 Task: Look for space in Manamadurai, India from 10th August, 2023 to 18th August, 2023 for 2 adults in price range Rs.10000 to Rs.14000. Place can be private room with 1  bedroom having 1 bed and 1 bathroom. Property type can be house, flat, guest house. Amenities needed are: wifi, TV, free parkinig on premises, gym, breakfast. Booking option can be shelf check-in. Required host language is English.
Action: Mouse moved to (346, 150)
Screenshot: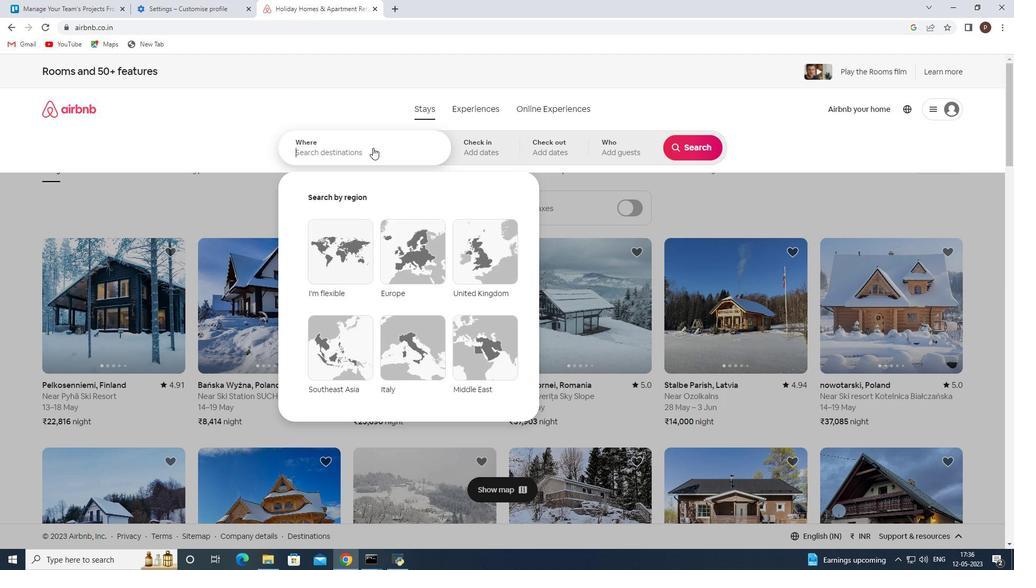 
Action: Mouse pressed left at (346, 150)
Screenshot: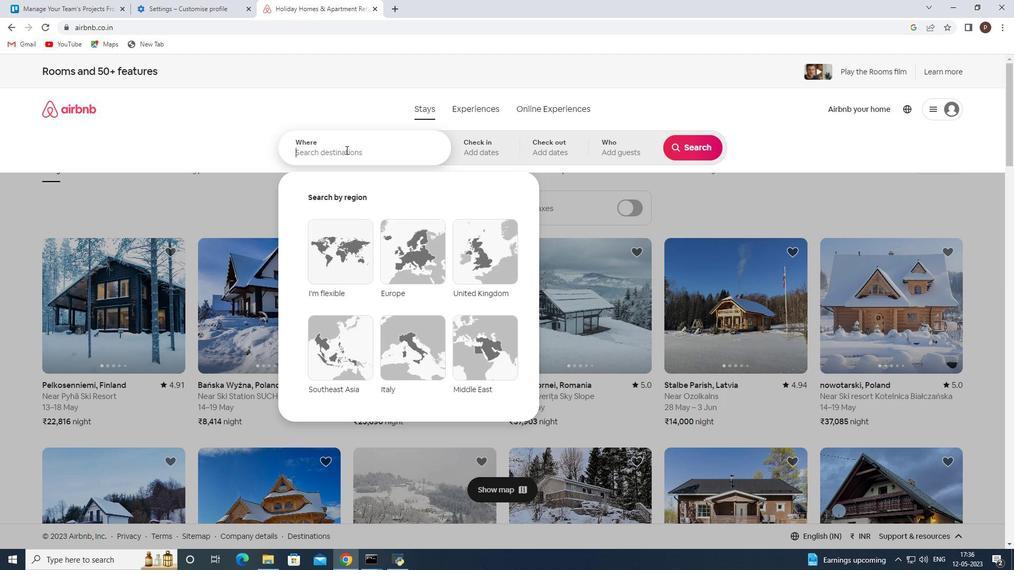 
Action: Key pressed <Key.caps_lock>M<Key.caps_lock>anamadurai
Screenshot: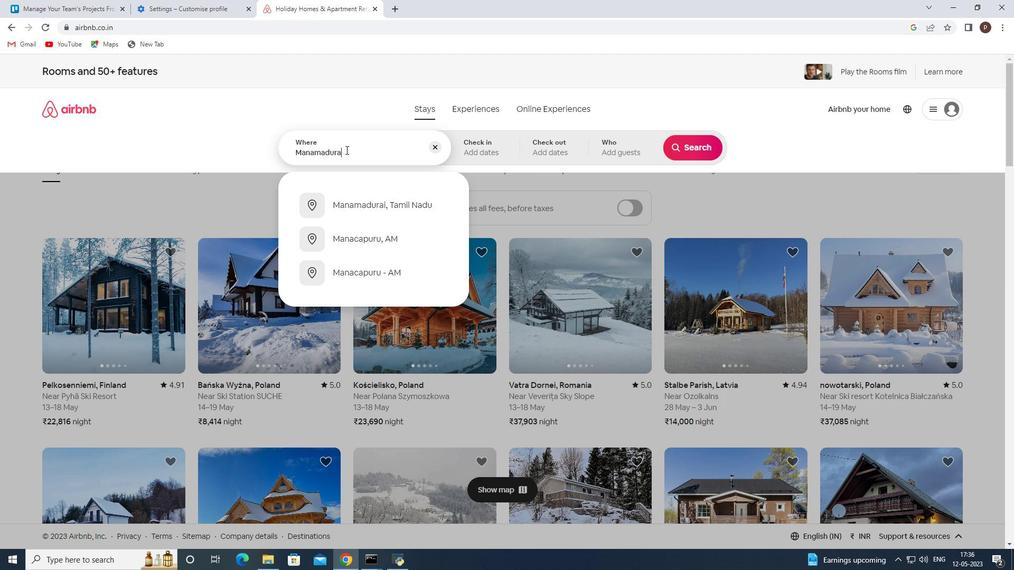 
Action: Mouse moved to (370, 201)
Screenshot: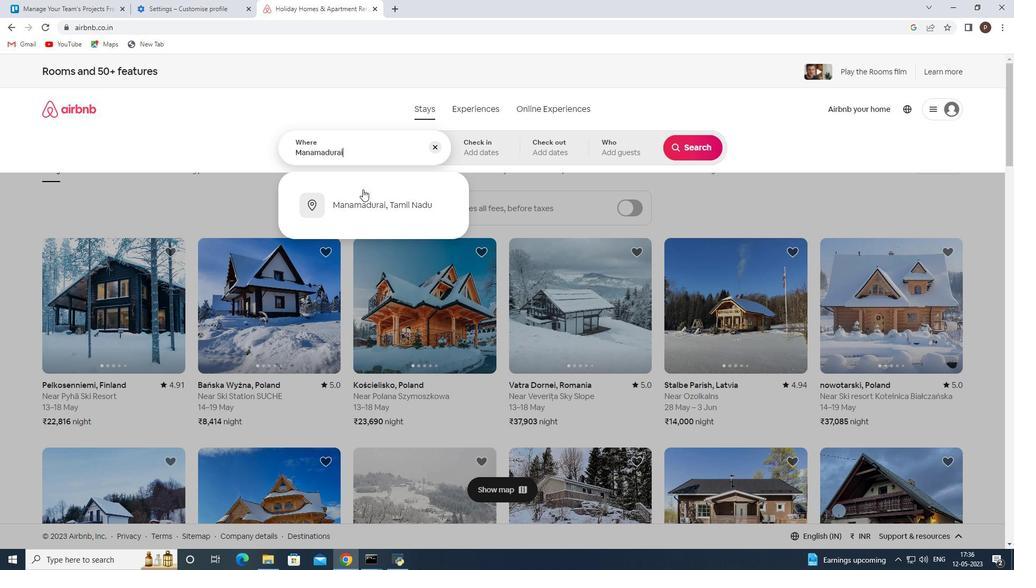 
Action: Mouse pressed left at (370, 201)
Screenshot: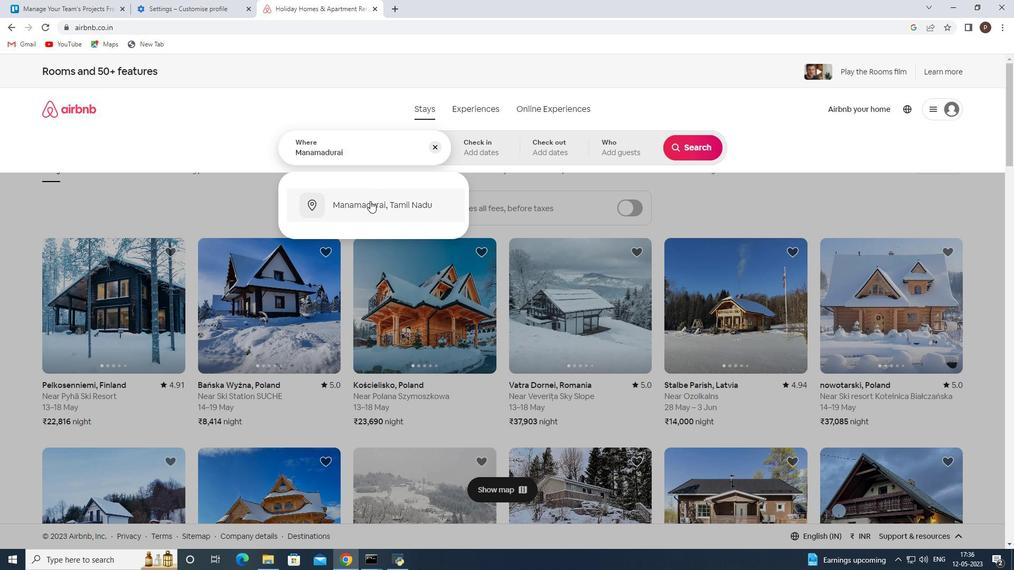
Action: Mouse moved to (689, 227)
Screenshot: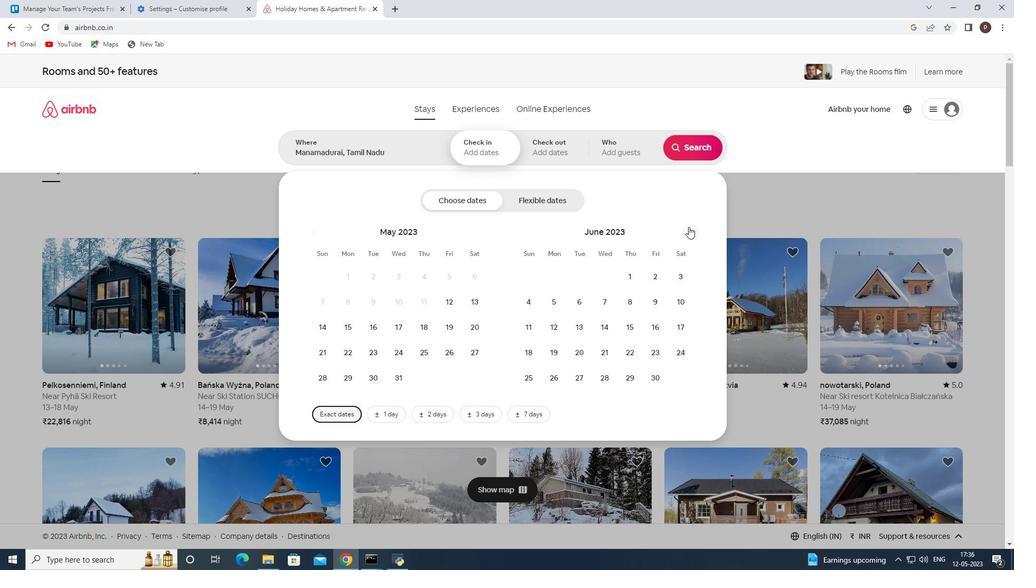 
Action: Mouse pressed left at (689, 227)
Screenshot: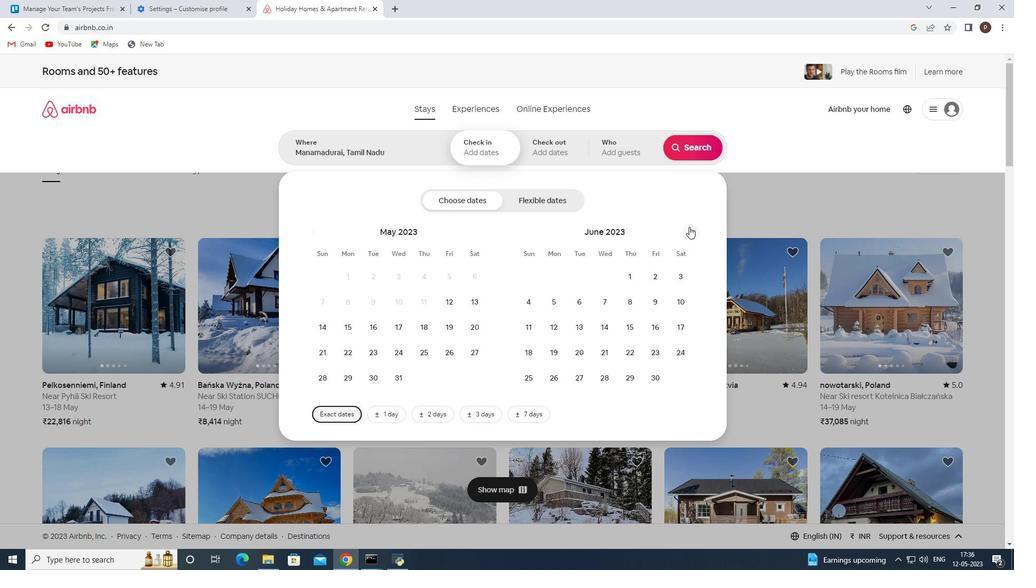 
Action: Mouse pressed left at (689, 227)
Screenshot: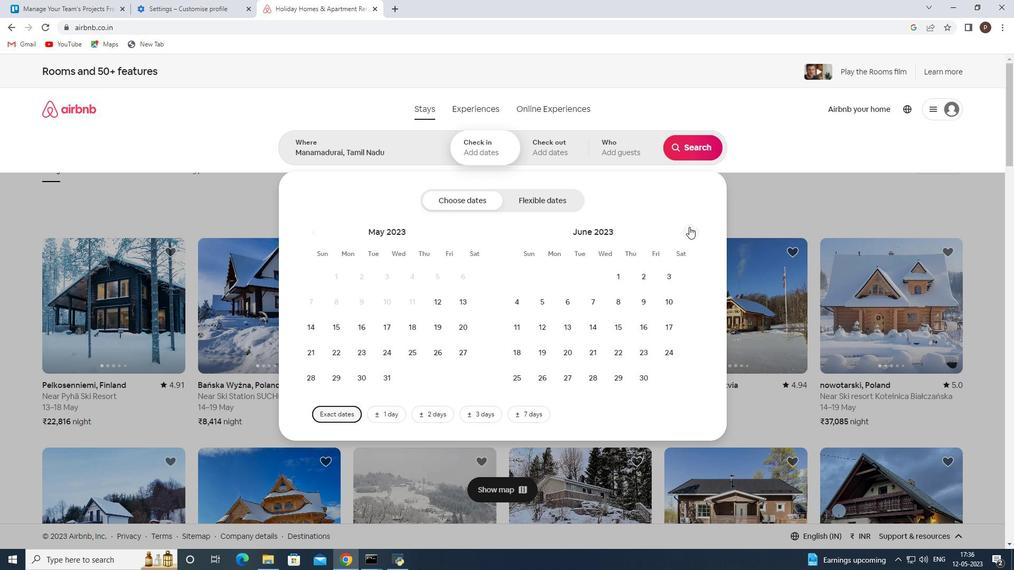 
Action: Mouse moved to (624, 298)
Screenshot: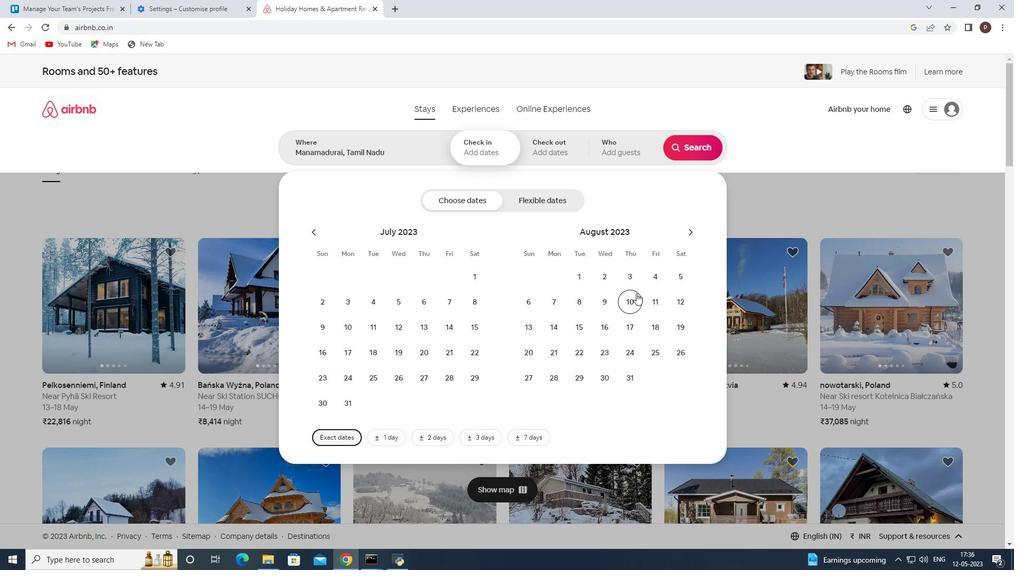 
Action: Mouse pressed left at (624, 298)
Screenshot: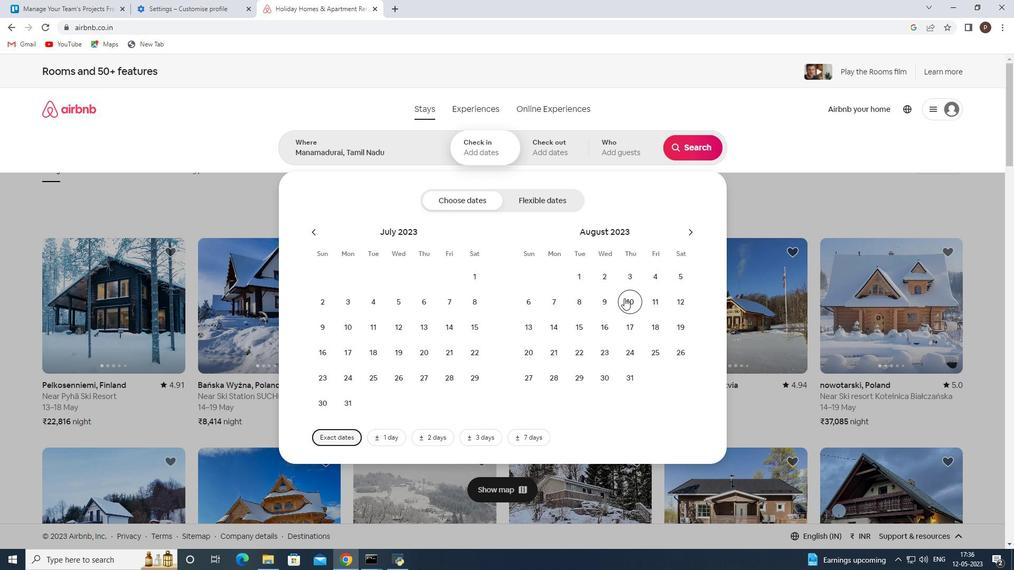 
Action: Mouse moved to (653, 319)
Screenshot: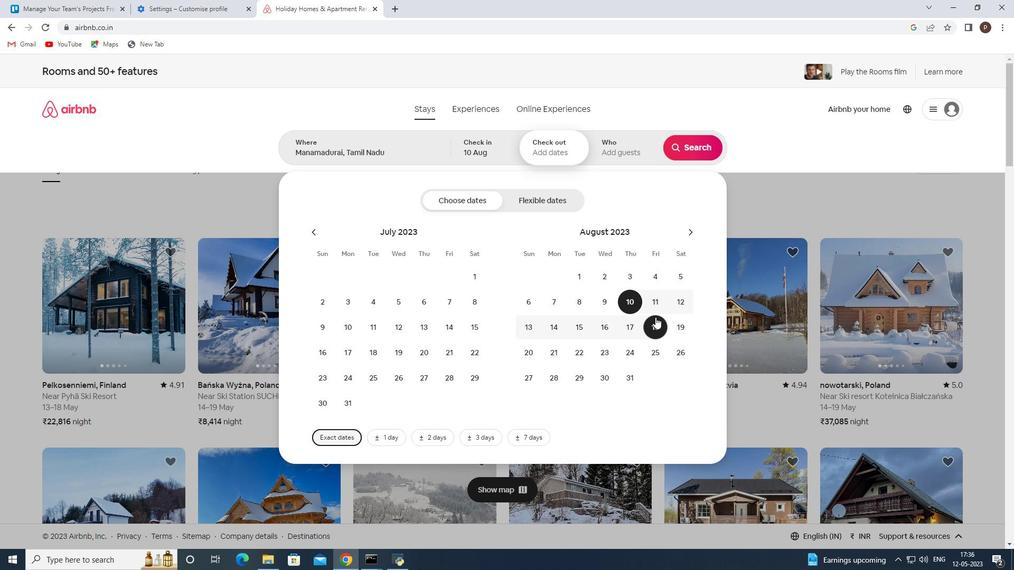 
Action: Mouse pressed left at (653, 319)
Screenshot: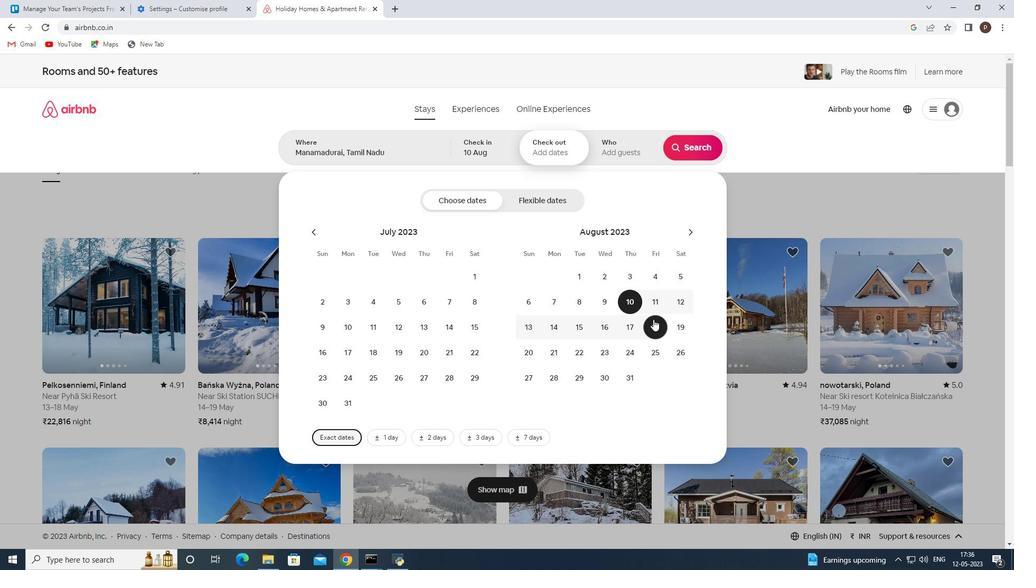 
Action: Mouse moved to (625, 151)
Screenshot: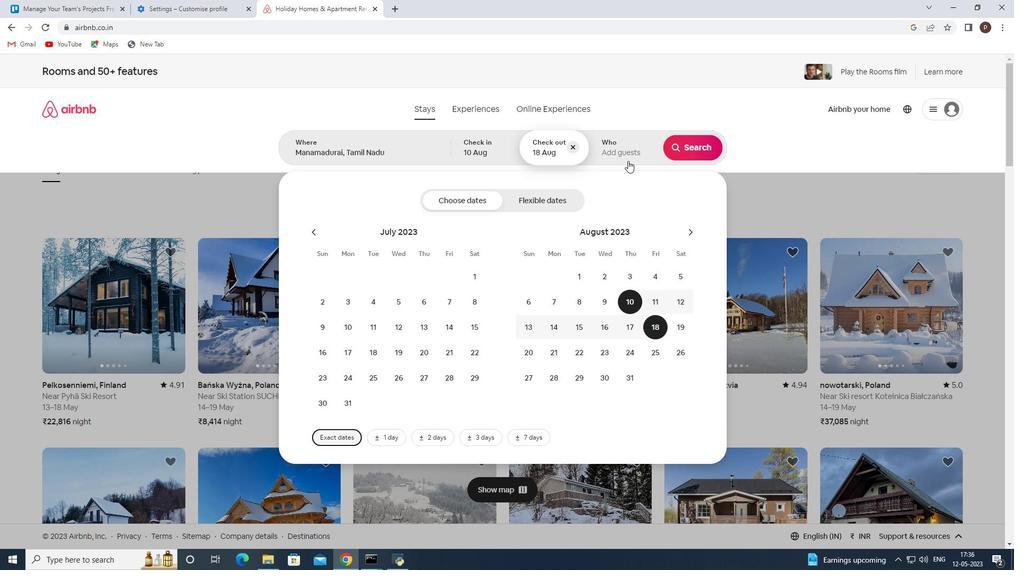 
Action: Mouse pressed left at (625, 151)
Screenshot: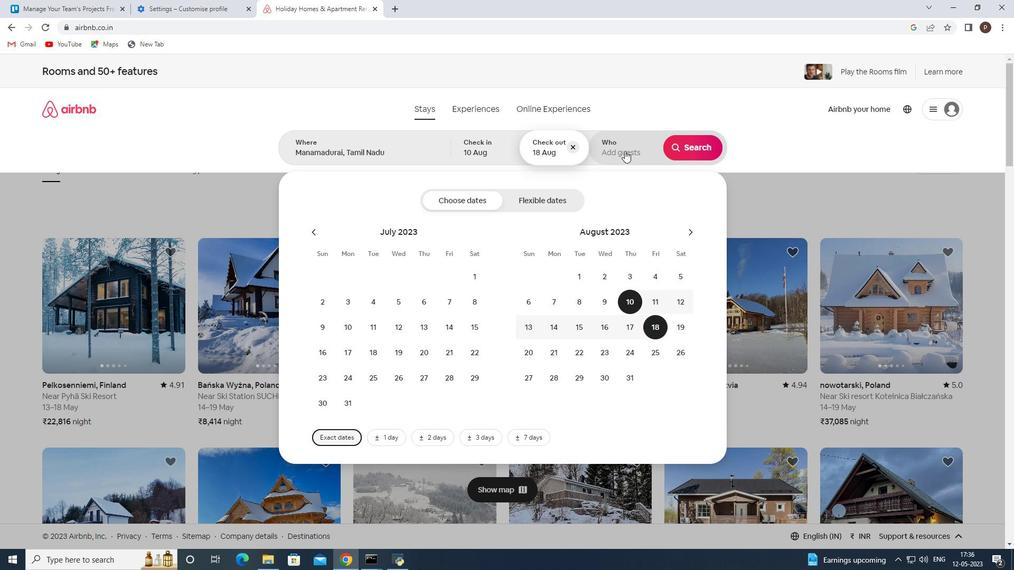 
Action: Mouse moved to (695, 200)
Screenshot: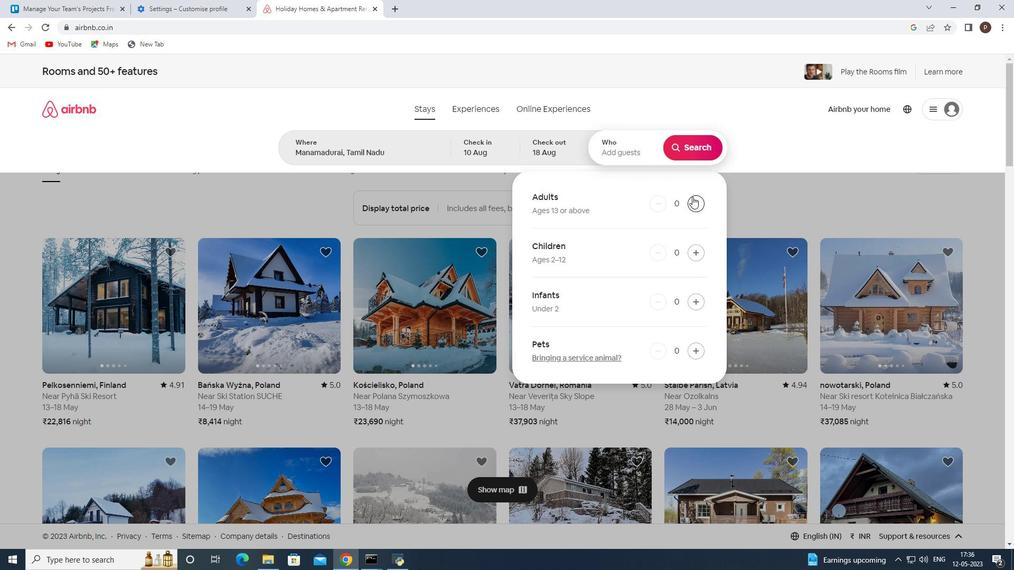
Action: Mouse pressed left at (695, 200)
Screenshot: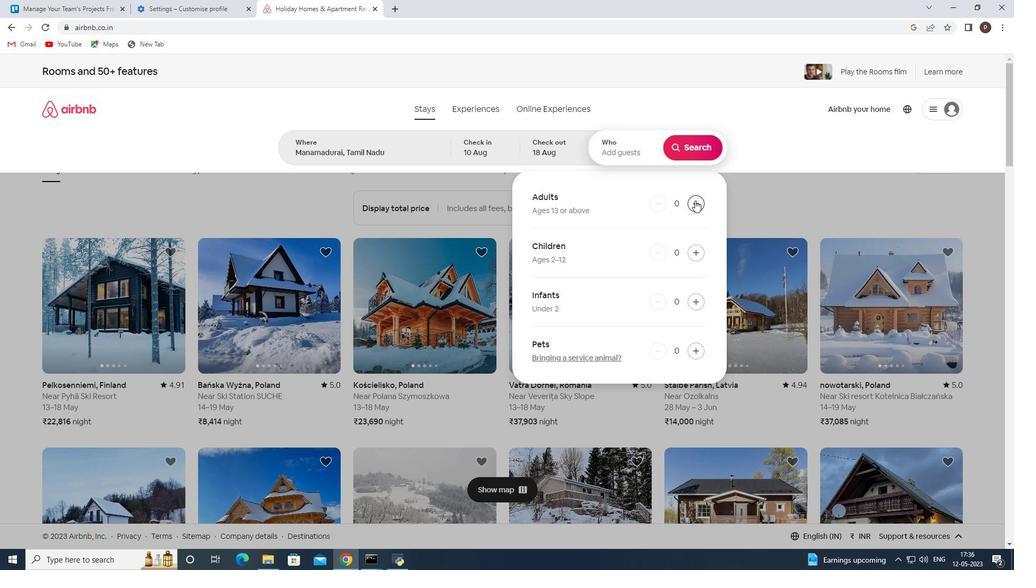 
Action: Mouse pressed left at (695, 200)
Screenshot: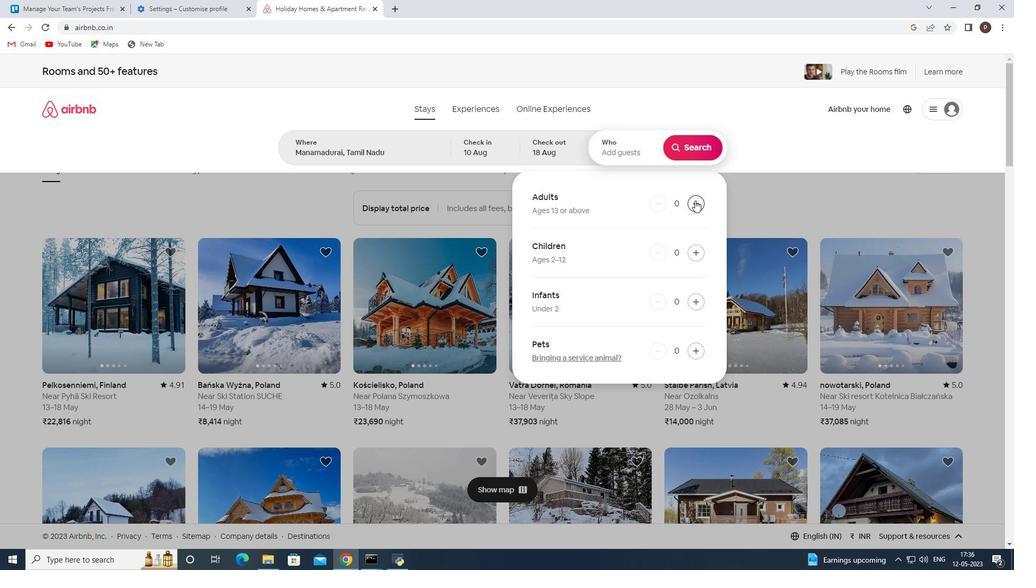 
Action: Mouse moved to (694, 152)
Screenshot: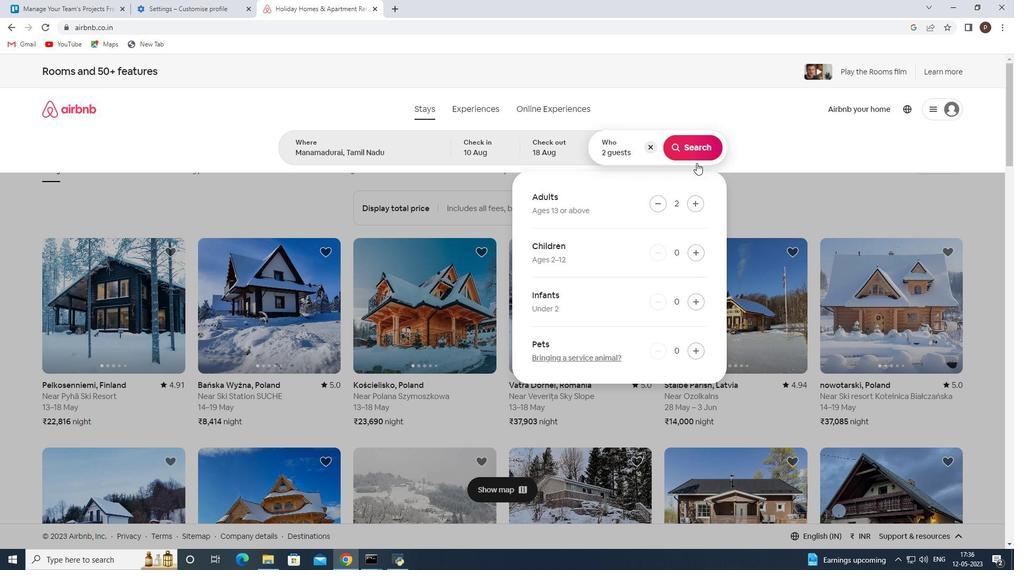 
Action: Mouse pressed left at (694, 152)
Screenshot: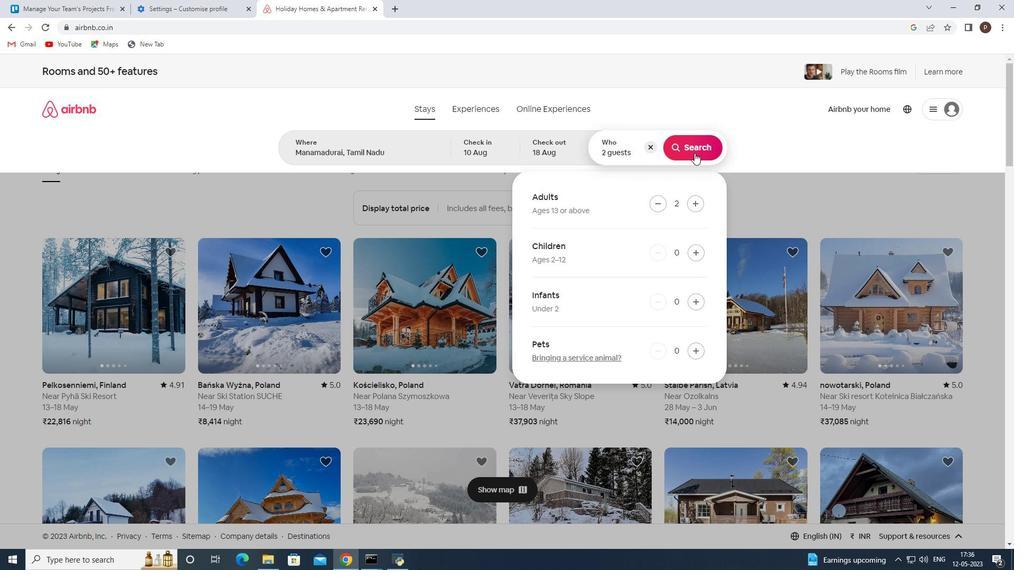 
Action: Mouse moved to (958, 119)
Screenshot: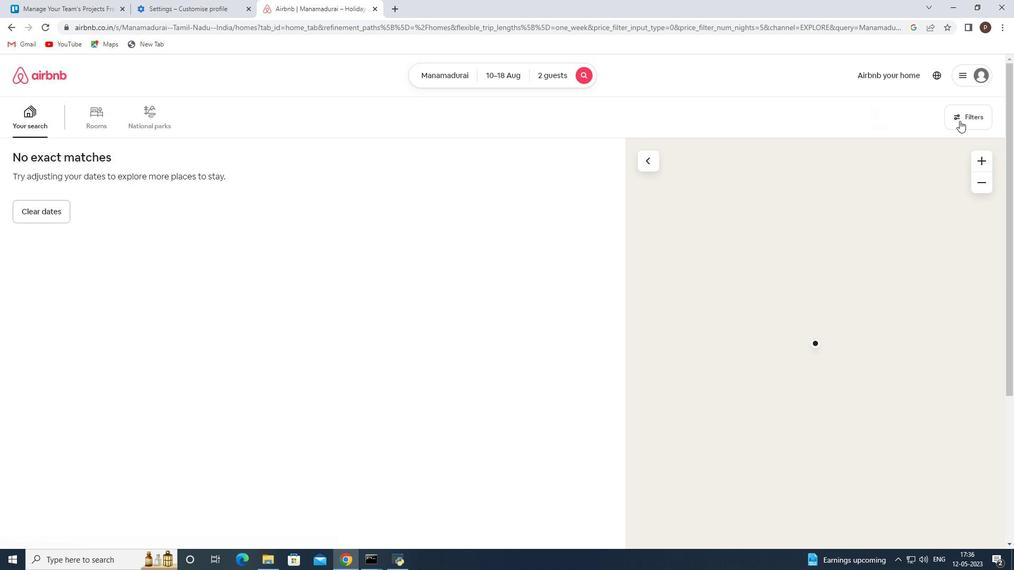 
Action: Mouse pressed left at (958, 119)
Screenshot: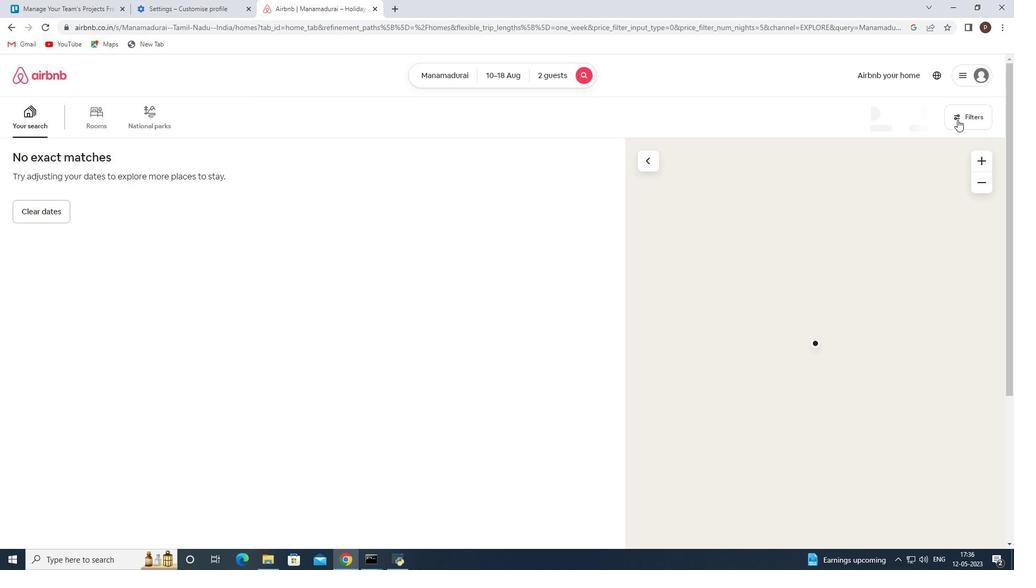 
Action: Mouse moved to (370, 383)
Screenshot: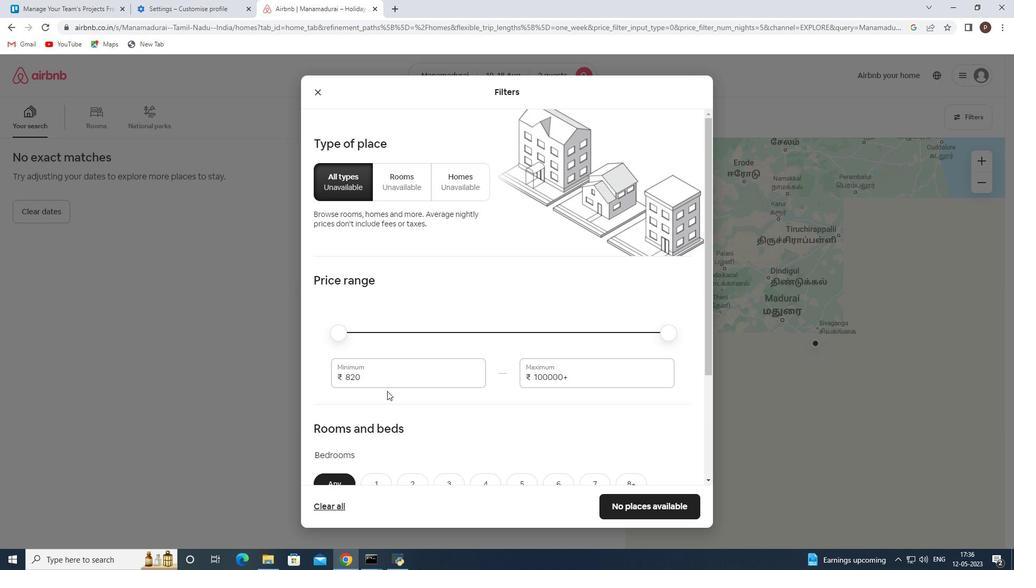 
Action: Mouse pressed left at (370, 383)
Screenshot: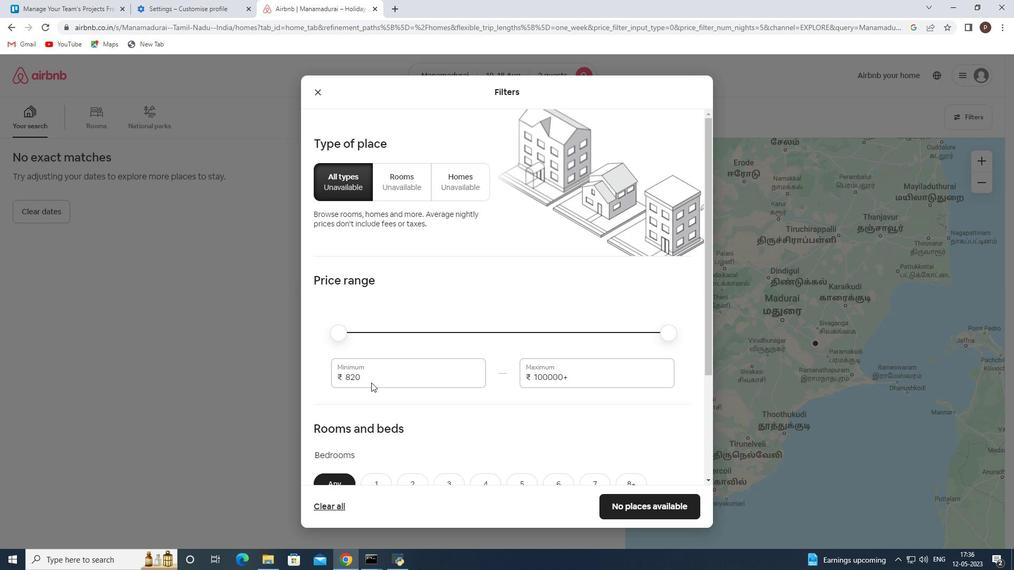 
Action: Mouse moved to (369, 383)
Screenshot: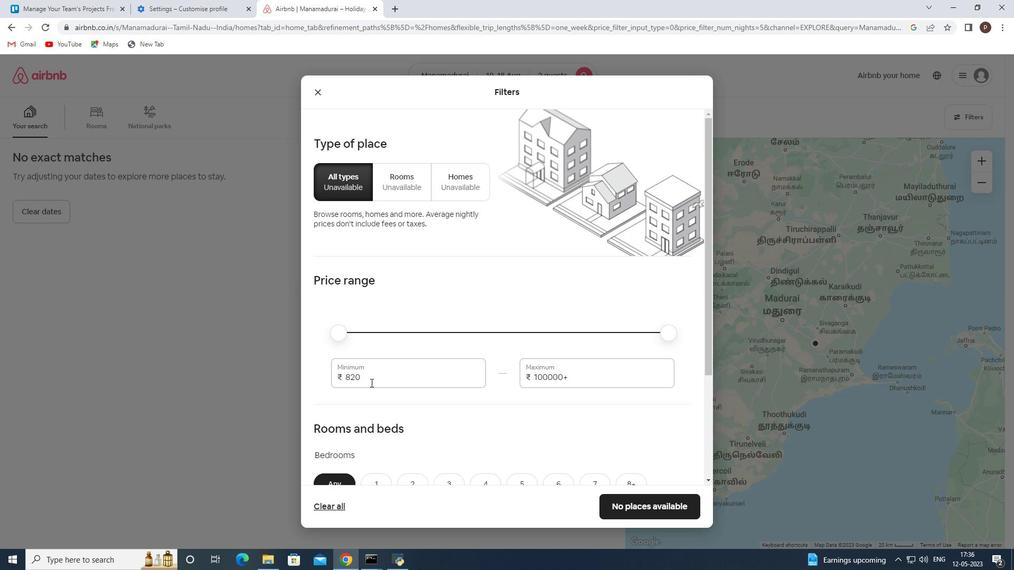 
Action: Mouse pressed left at (369, 383)
Screenshot: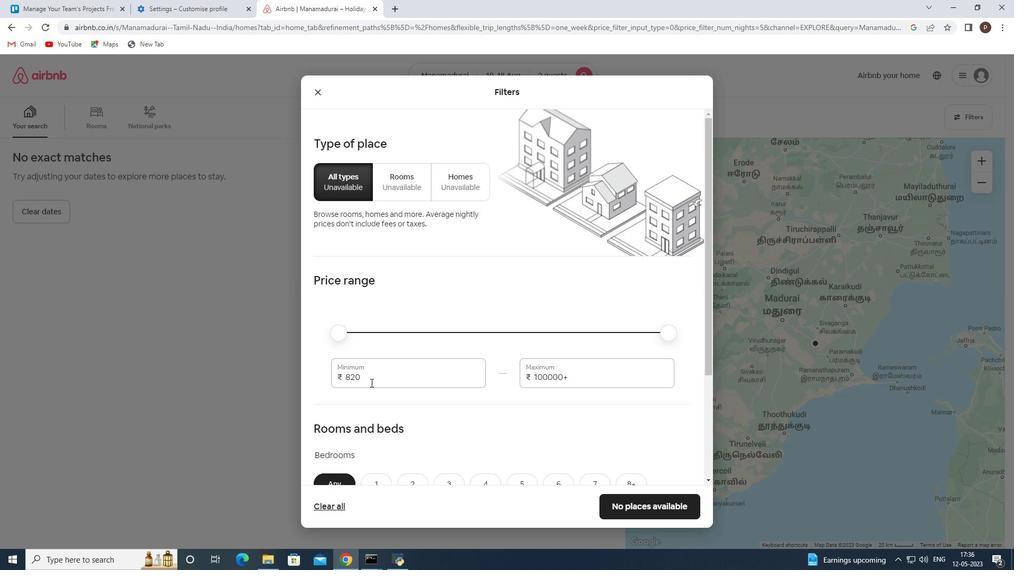 
Action: Key pressed 10000<Key.tab>14000
Screenshot: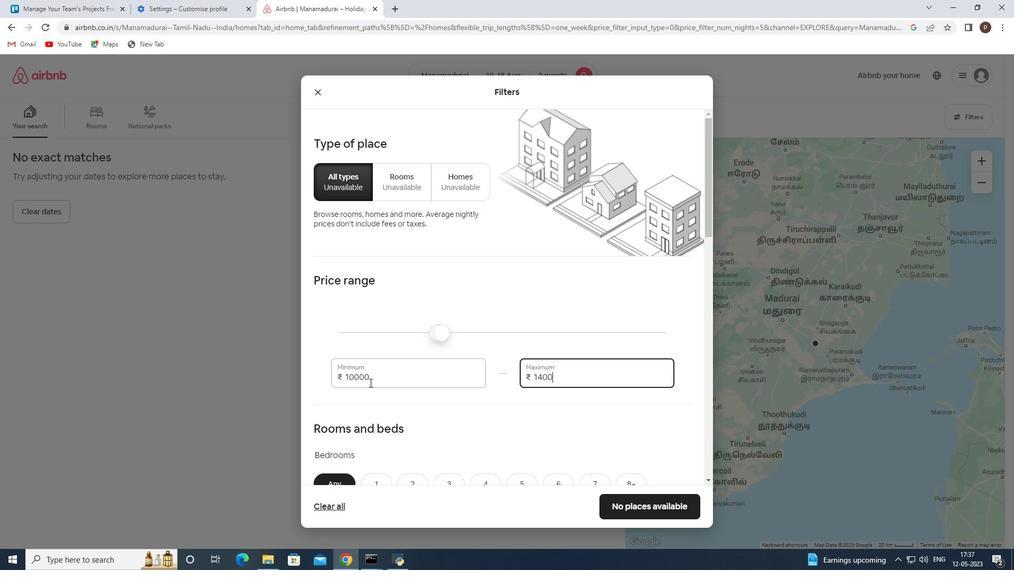 
Action: Mouse moved to (369, 384)
Screenshot: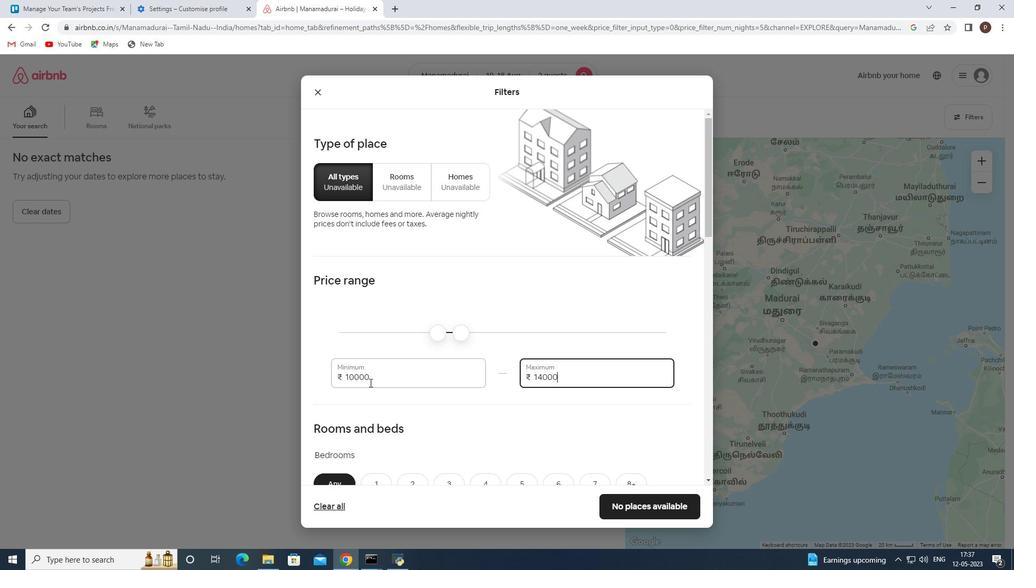 
Action: Mouse scrolled (369, 384) with delta (0, 0)
Screenshot: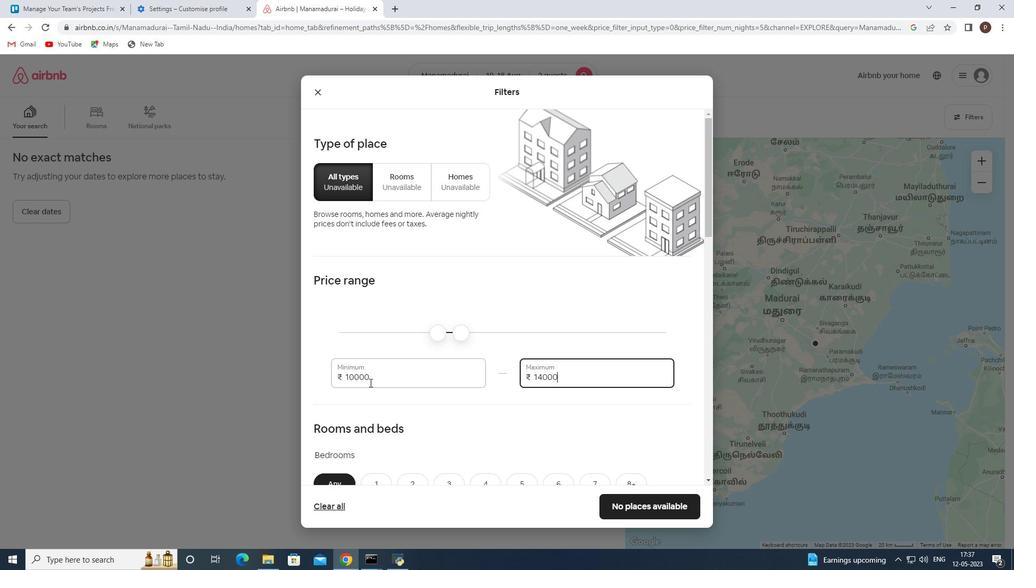 
Action: Mouse moved to (369, 385)
Screenshot: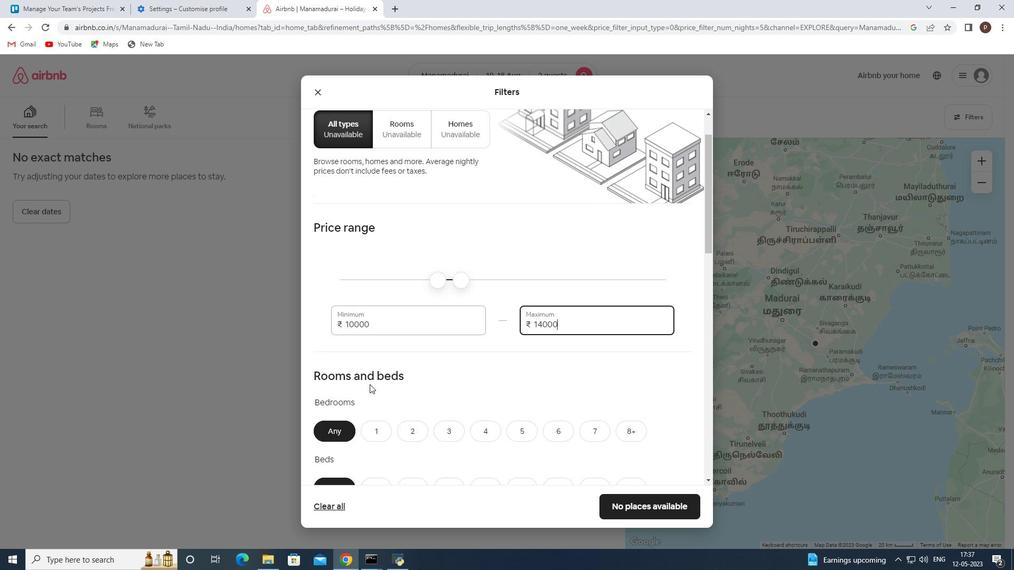 
Action: Mouse scrolled (369, 384) with delta (0, 0)
Screenshot: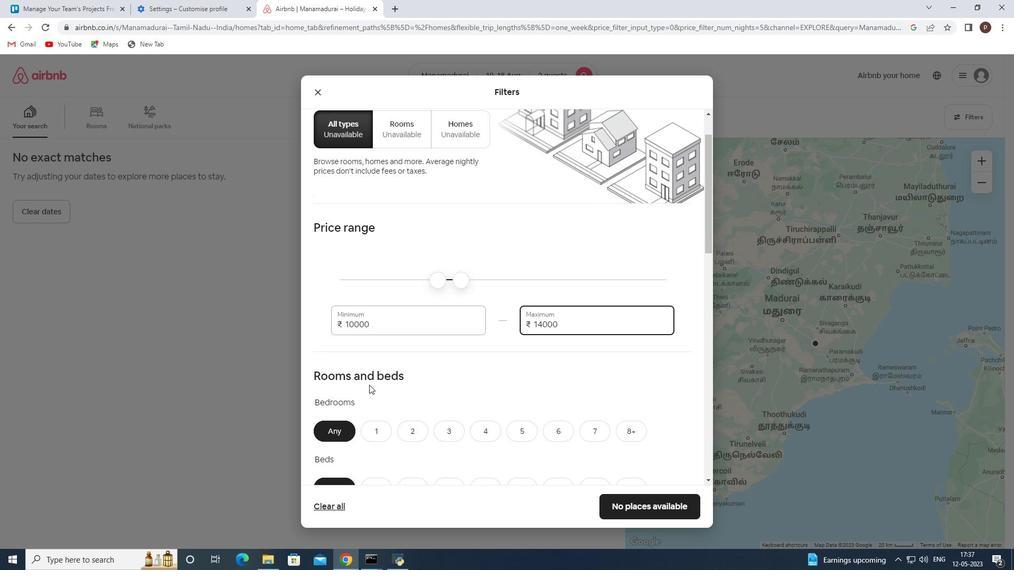 
Action: Mouse moved to (384, 373)
Screenshot: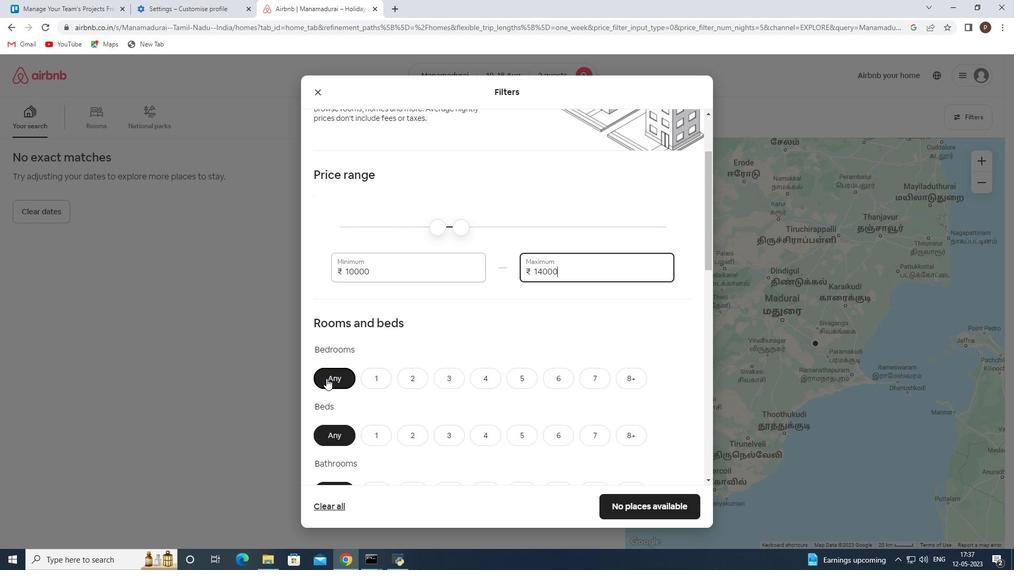 
Action: Mouse pressed left at (384, 373)
Screenshot: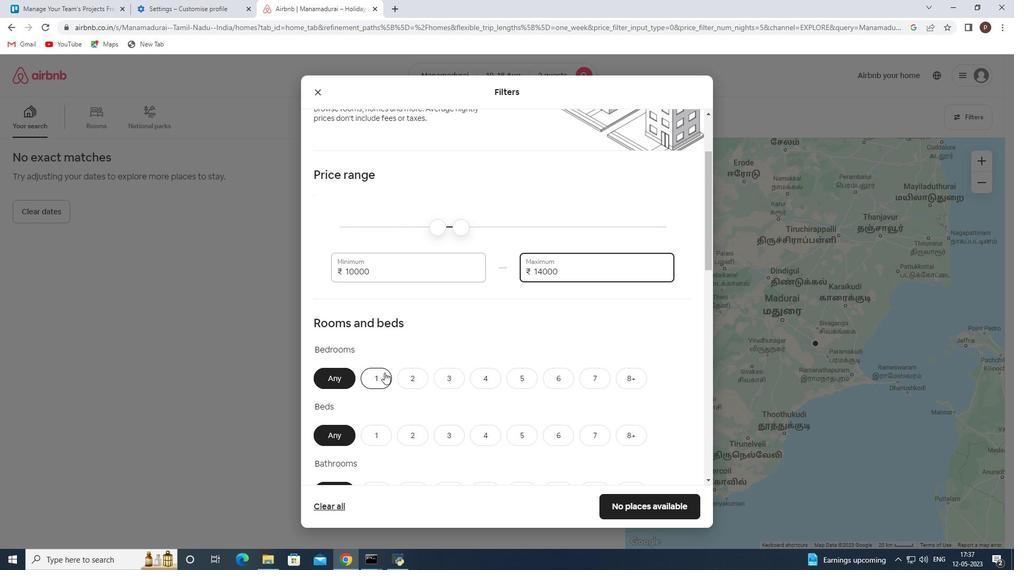 
Action: Mouse scrolled (384, 372) with delta (0, 0)
Screenshot: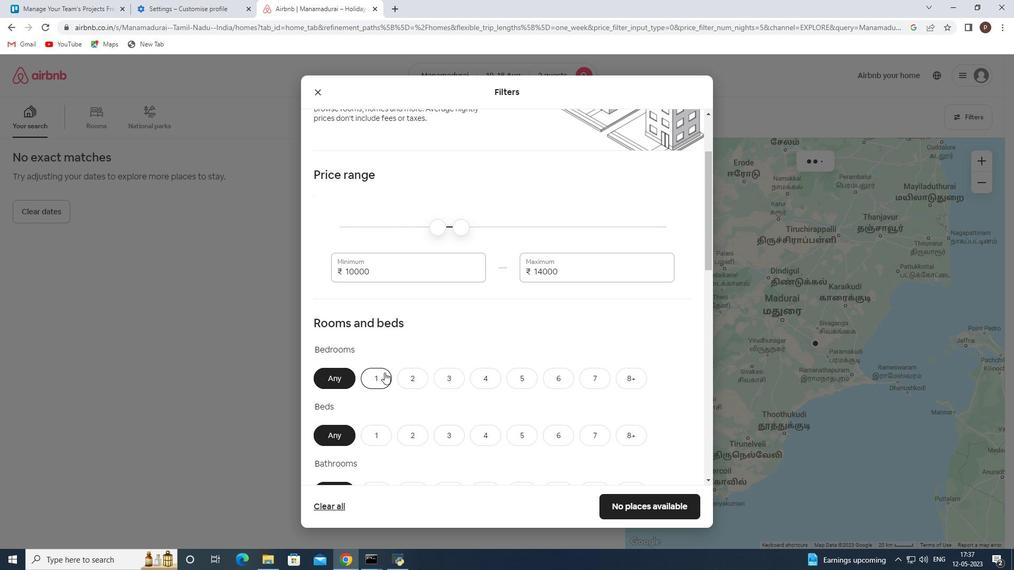 
Action: Mouse scrolled (384, 372) with delta (0, 0)
Screenshot: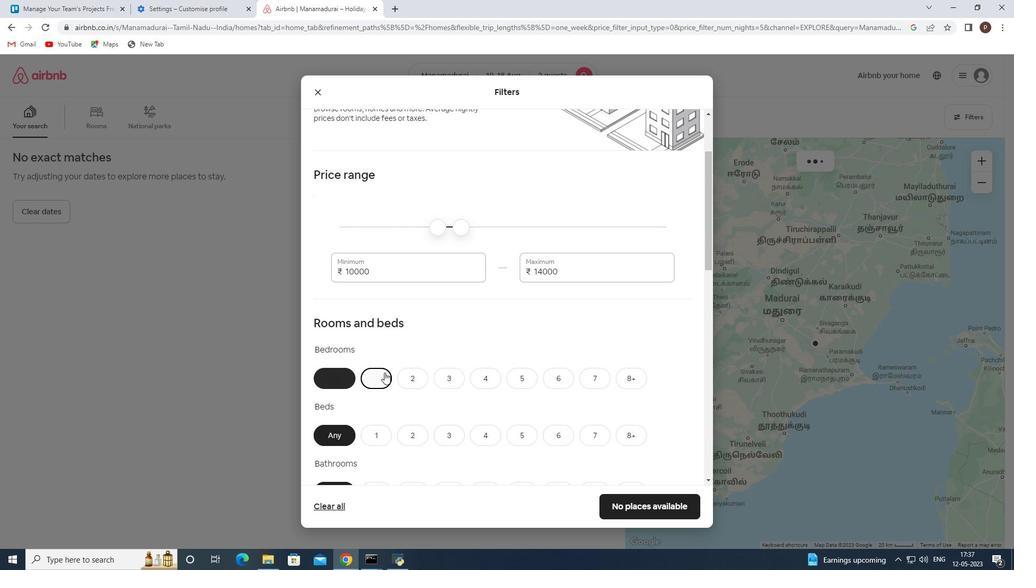 
Action: Mouse moved to (373, 332)
Screenshot: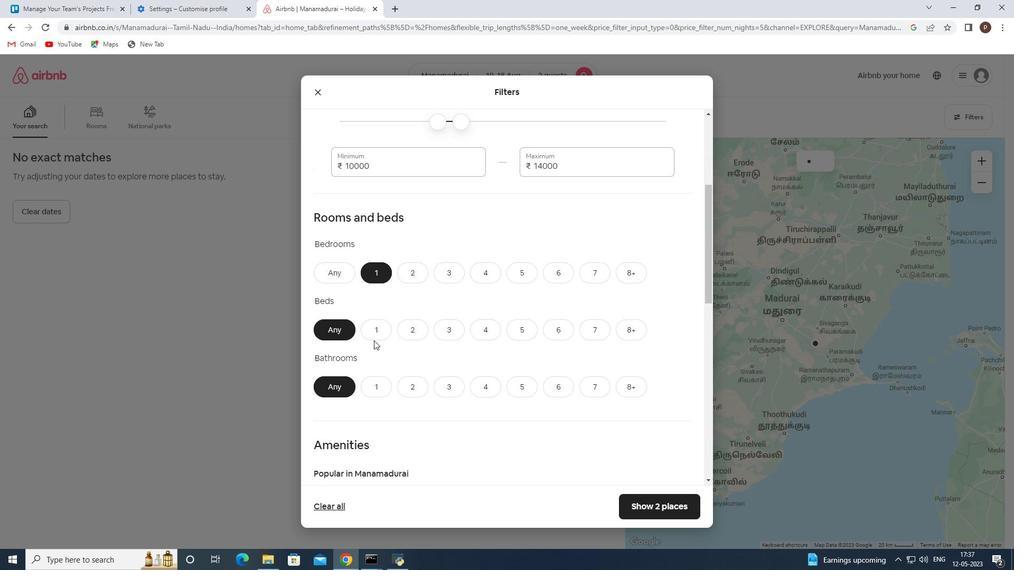 
Action: Mouse pressed left at (373, 332)
Screenshot: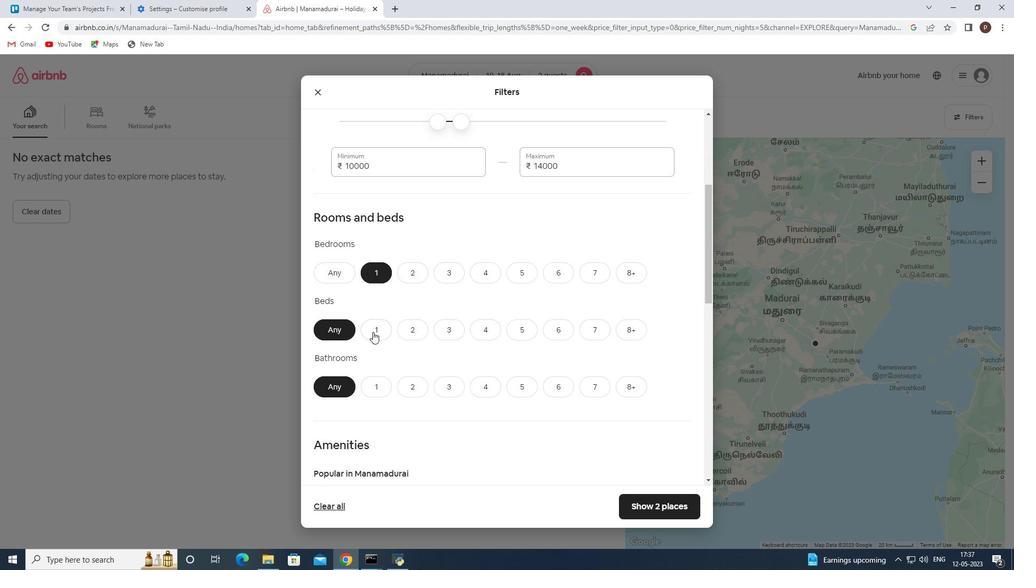 
Action: Mouse moved to (367, 378)
Screenshot: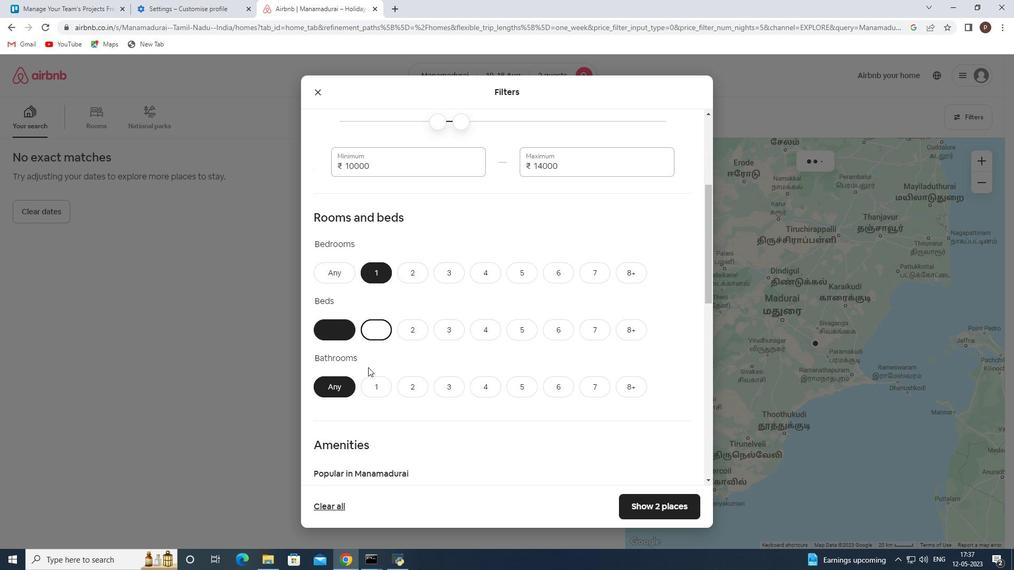 
Action: Mouse pressed left at (367, 378)
Screenshot: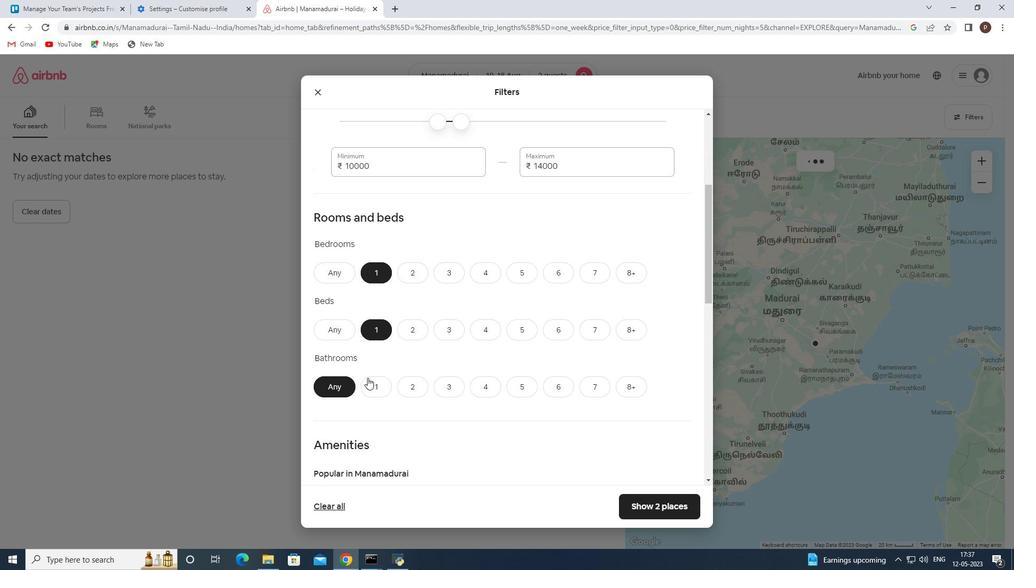 
Action: Mouse scrolled (367, 377) with delta (0, 0)
Screenshot: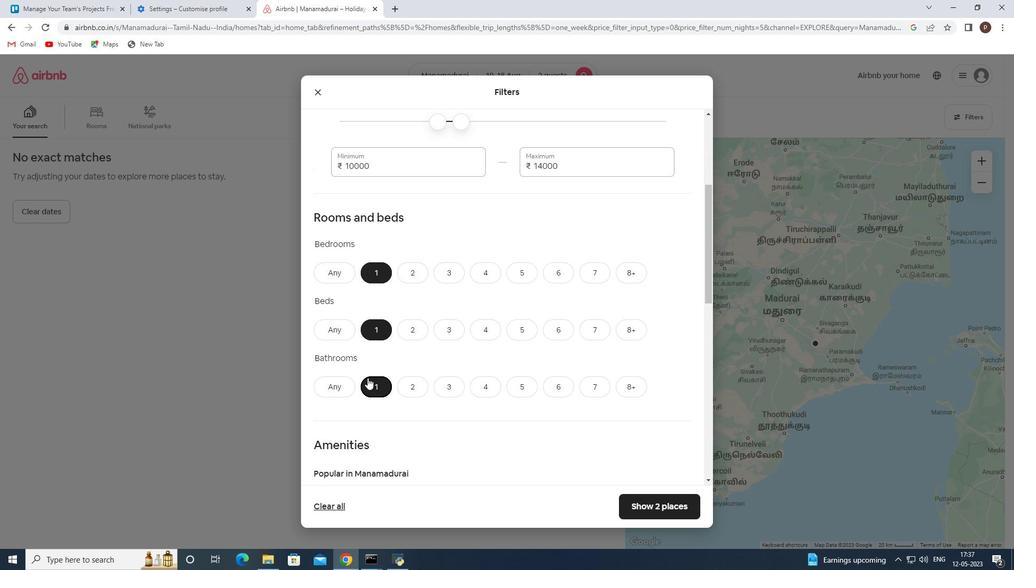 
Action: Mouse scrolled (367, 377) with delta (0, 0)
Screenshot: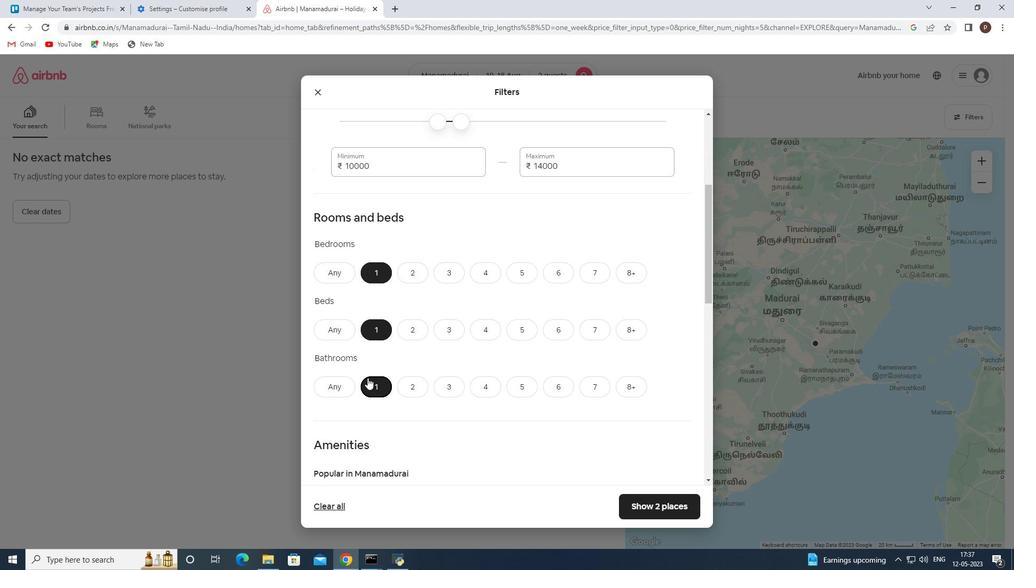 
Action: Mouse moved to (408, 370)
Screenshot: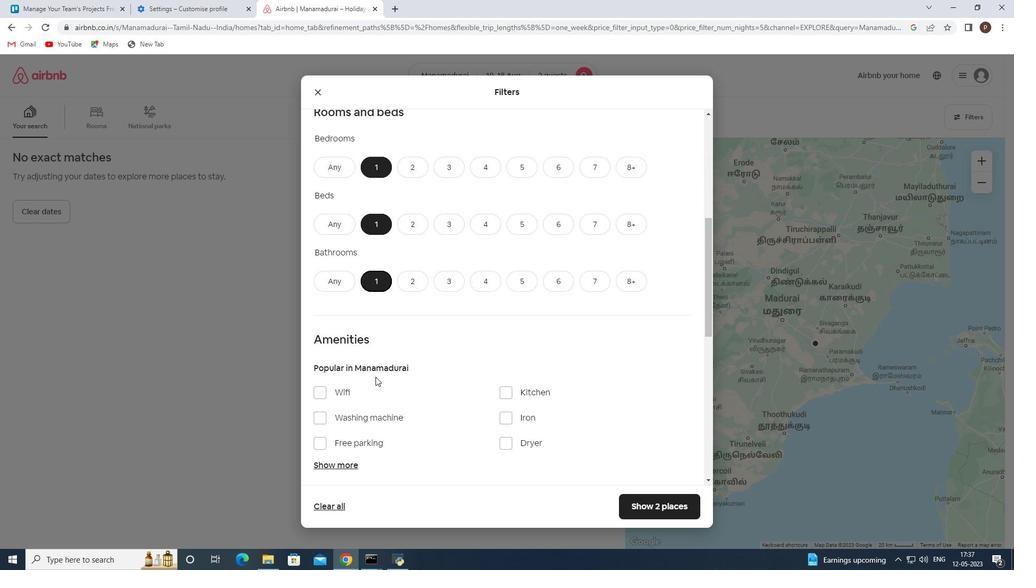 
Action: Mouse scrolled (408, 369) with delta (0, 0)
Screenshot: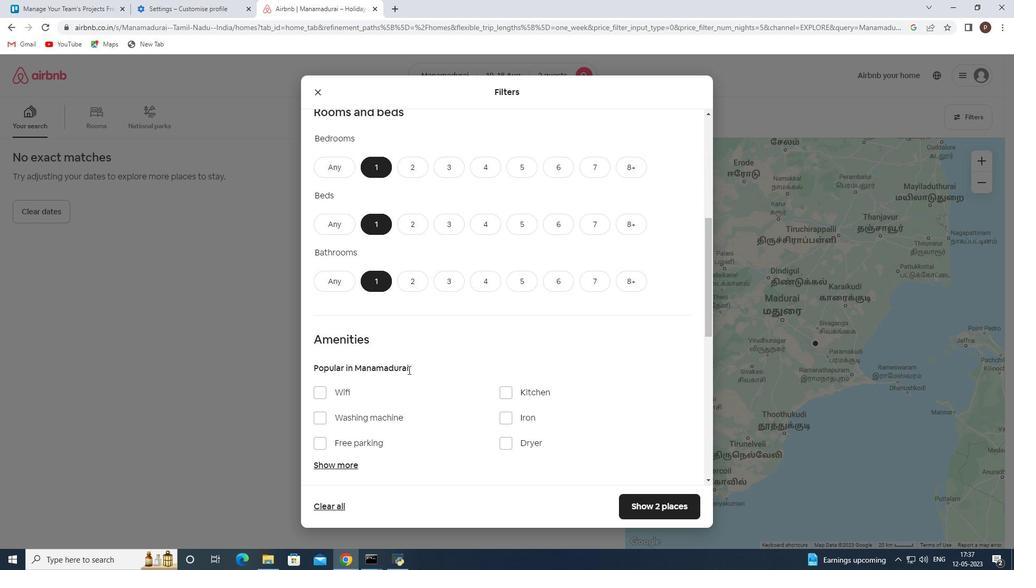 
Action: Mouse moved to (321, 341)
Screenshot: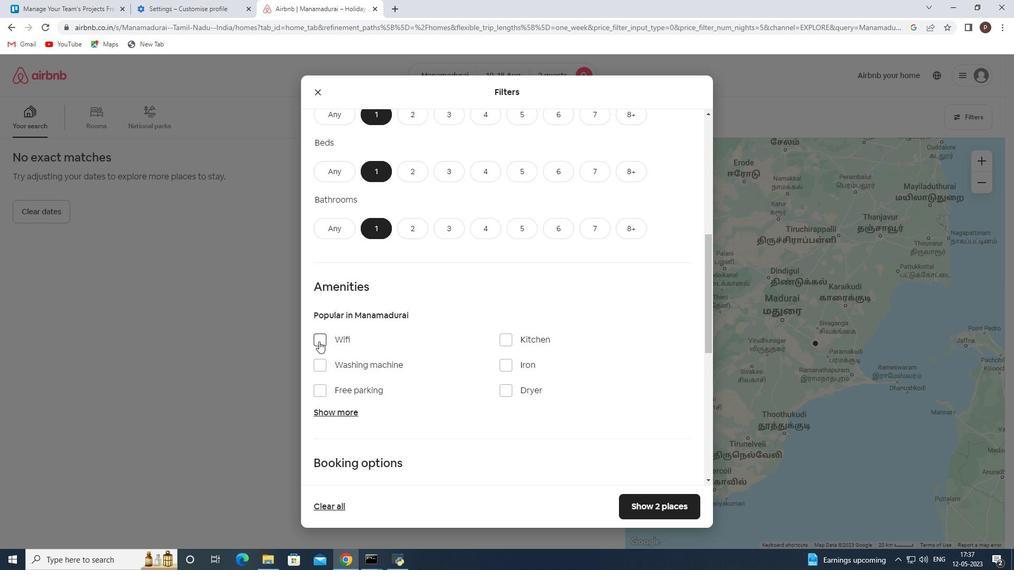 
Action: Mouse pressed left at (321, 341)
Screenshot: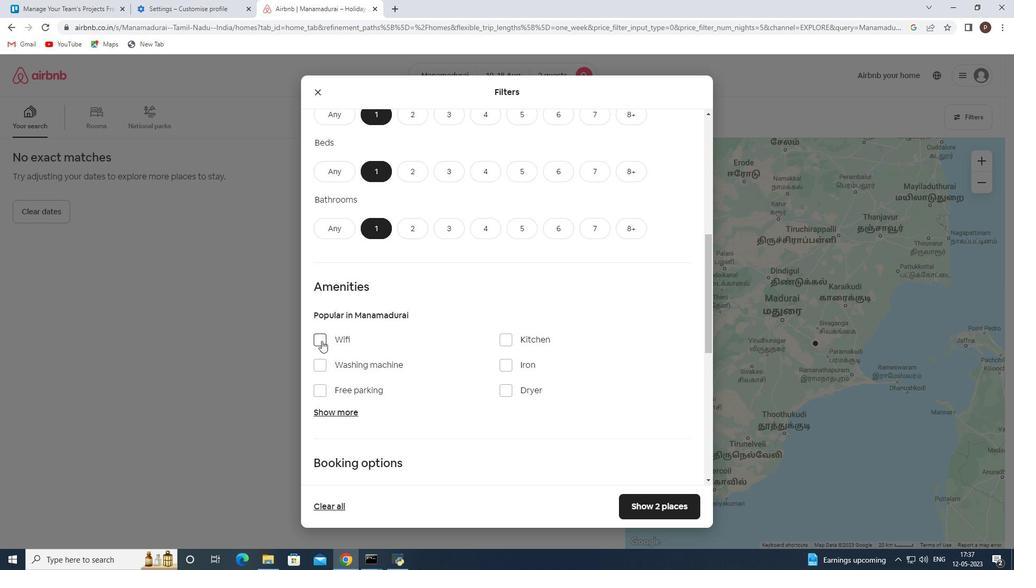
Action: Mouse moved to (324, 388)
Screenshot: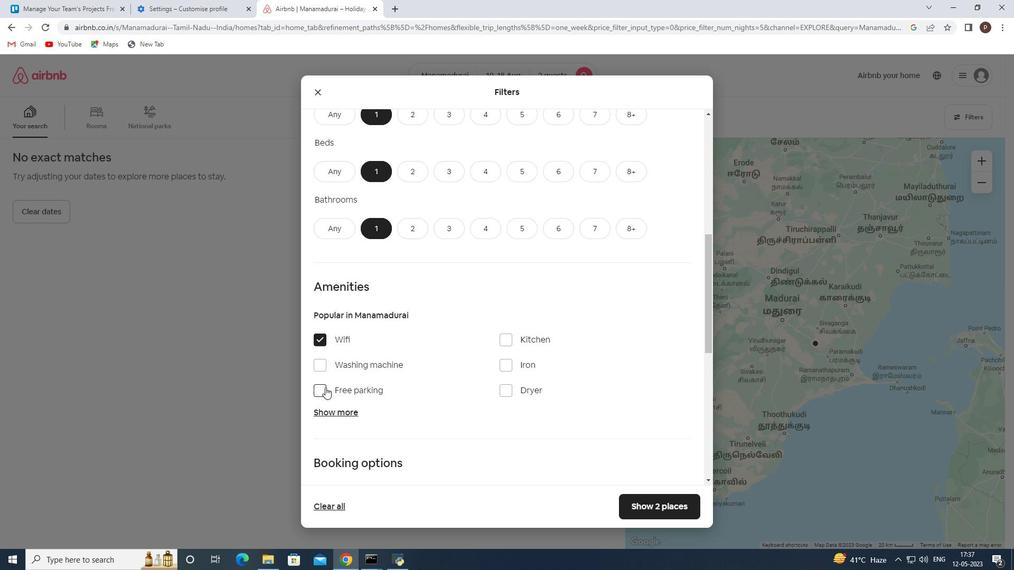 
Action: Mouse pressed left at (324, 388)
Screenshot: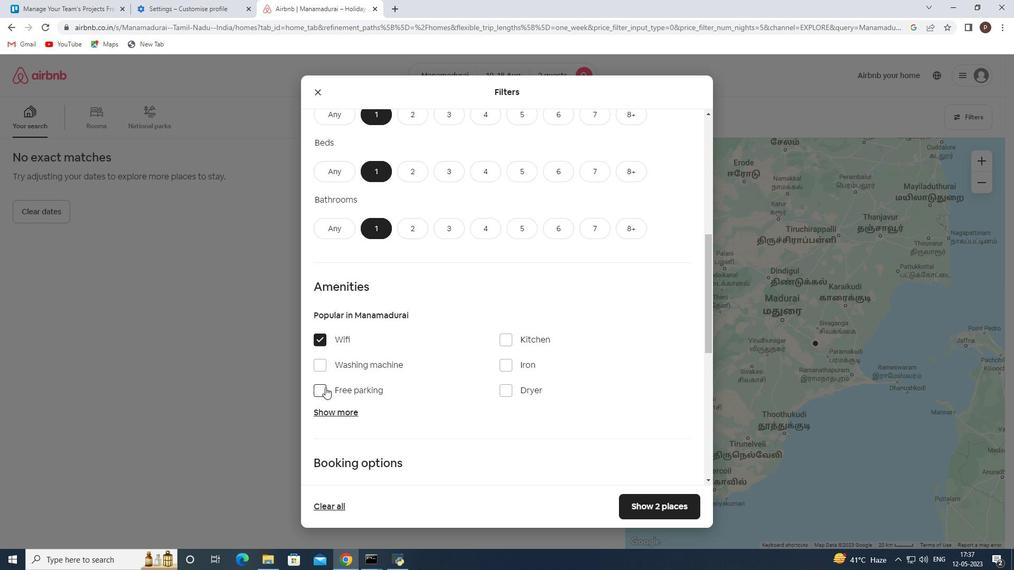 
Action: Mouse moved to (334, 411)
Screenshot: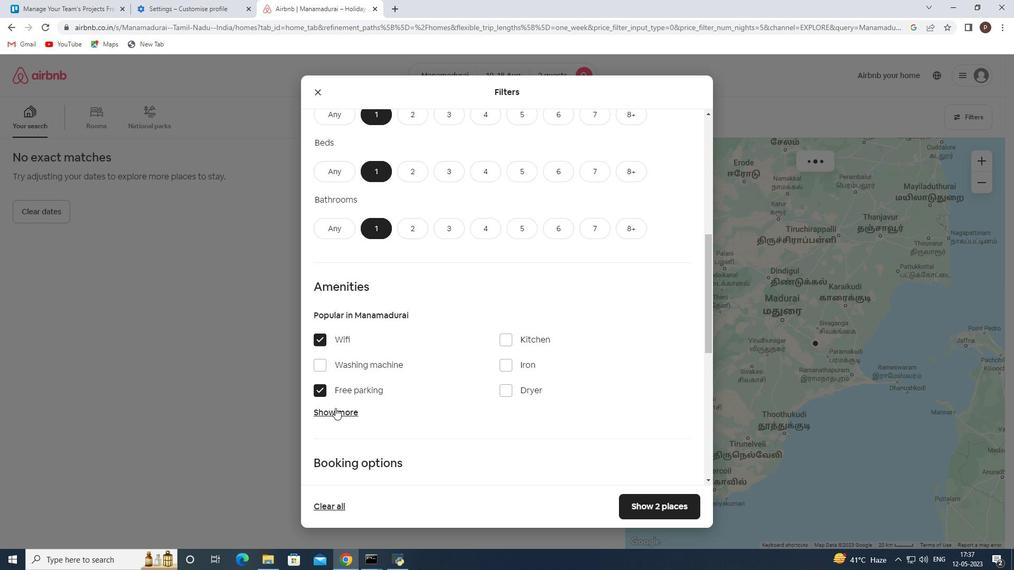 
Action: Mouse pressed left at (334, 411)
Screenshot: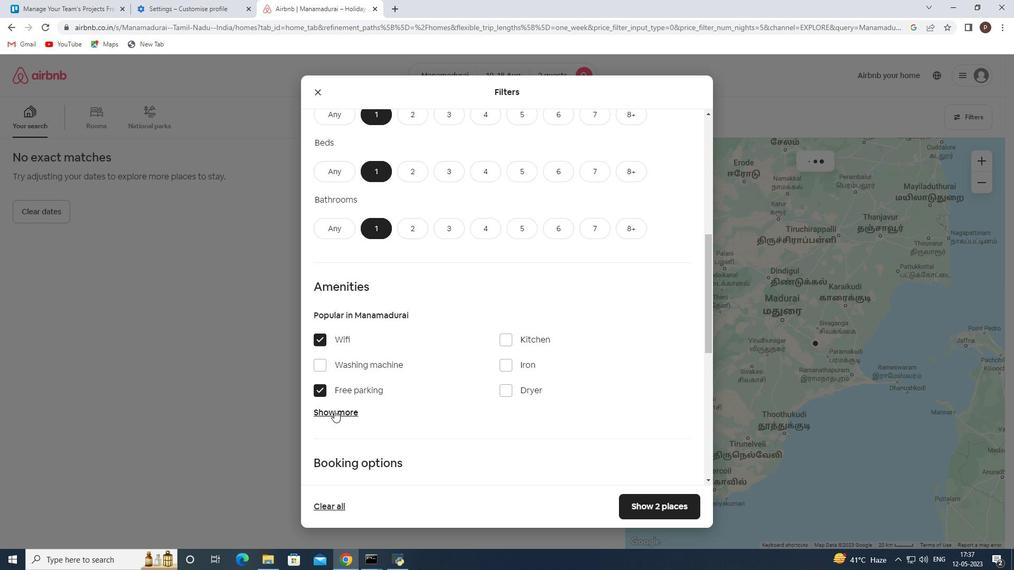 
Action: Mouse moved to (336, 411)
Screenshot: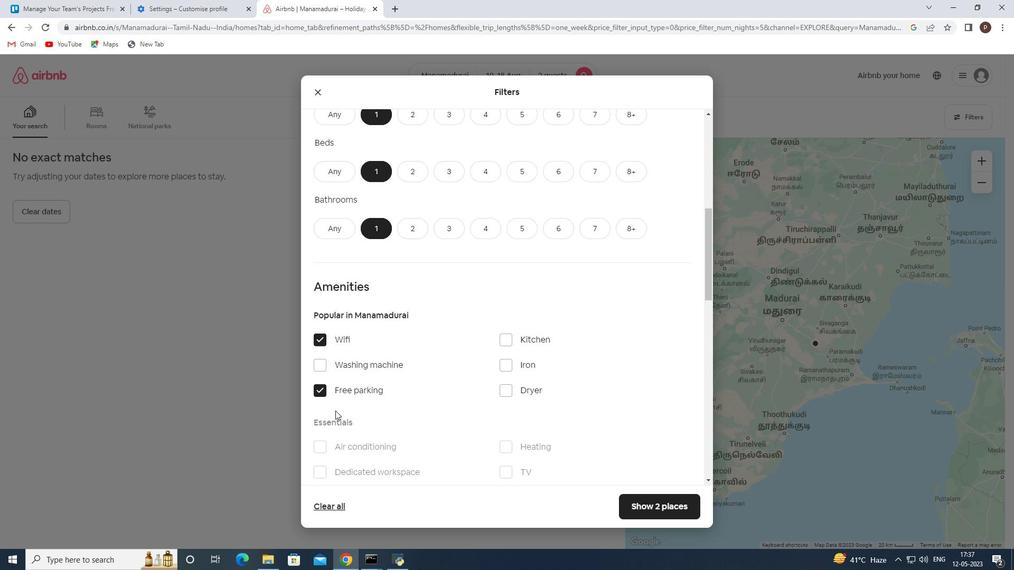 
Action: Mouse scrolled (336, 410) with delta (0, 0)
Screenshot: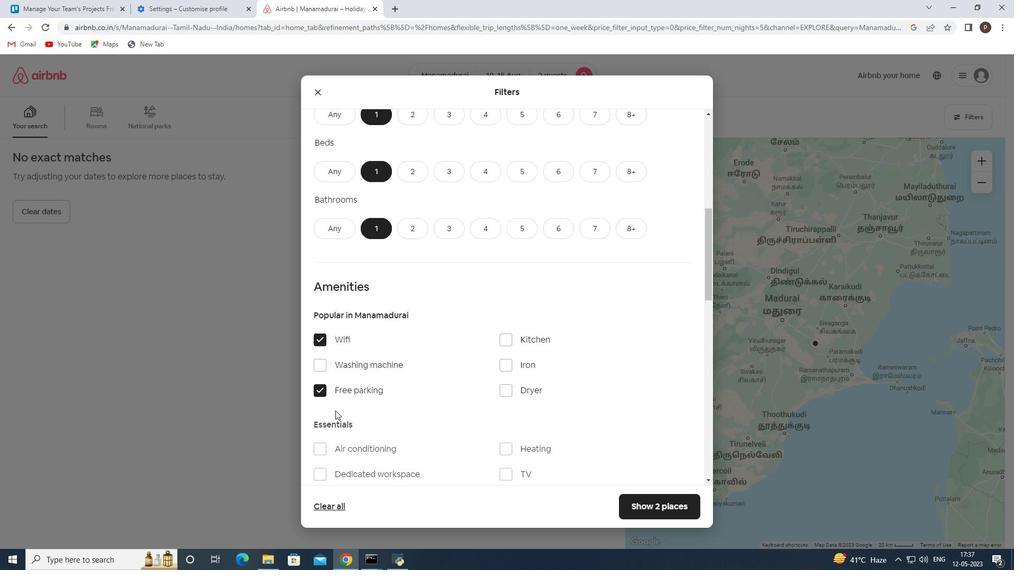 
Action: Mouse scrolled (336, 410) with delta (0, 0)
Screenshot: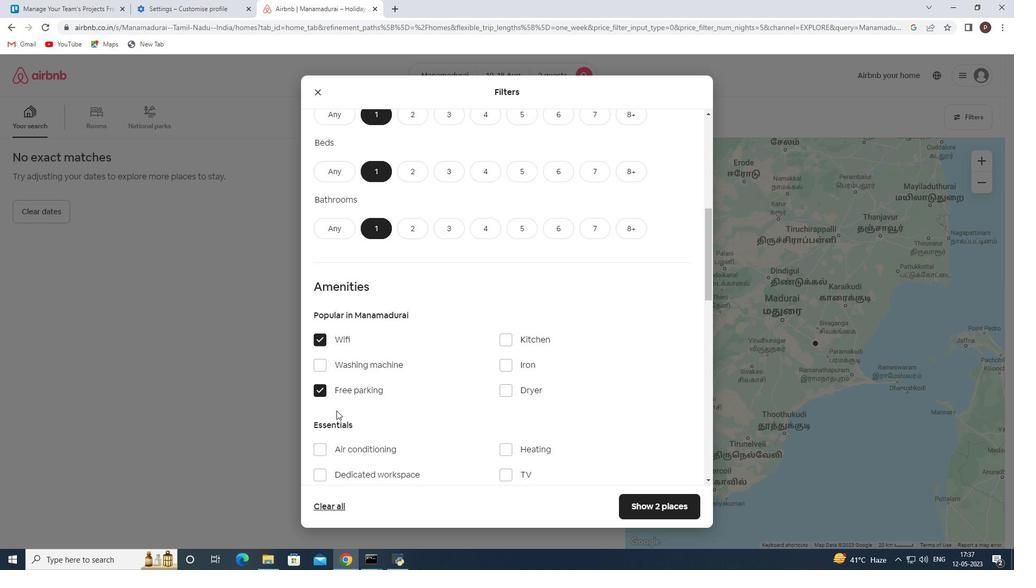 
Action: Mouse moved to (503, 369)
Screenshot: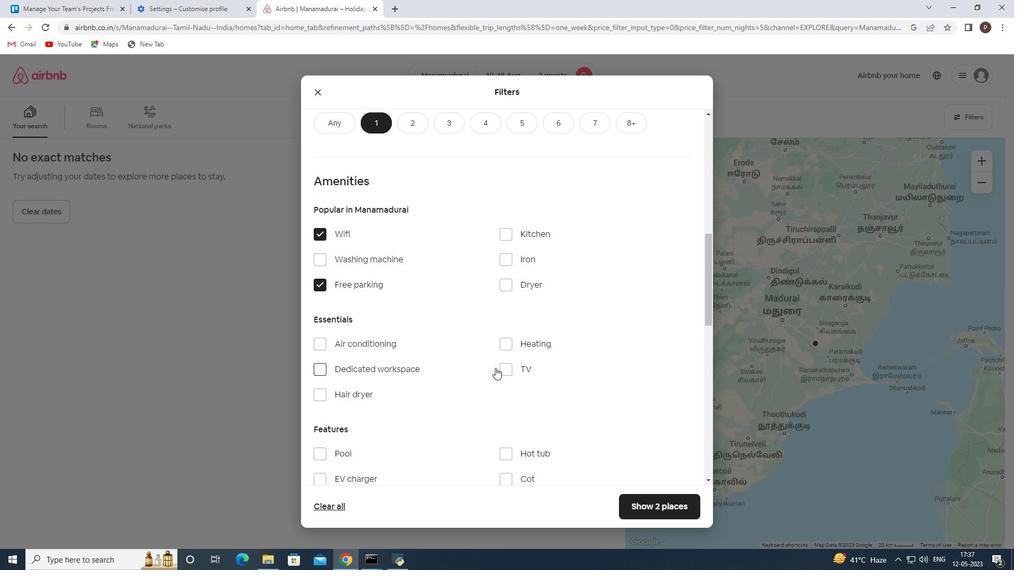 
Action: Mouse pressed left at (503, 369)
Screenshot: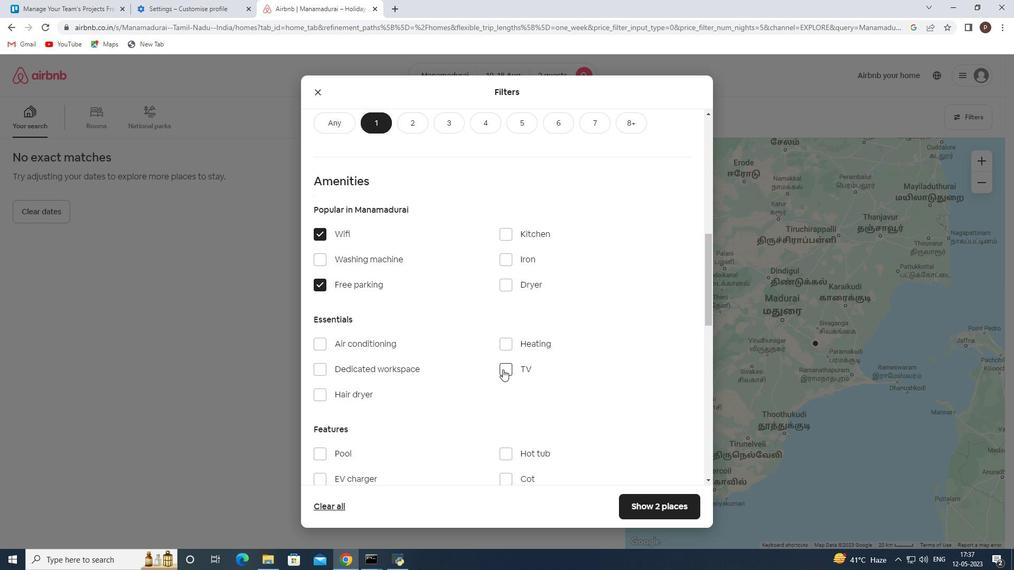 
Action: Mouse moved to (456, 368)
Screenshot: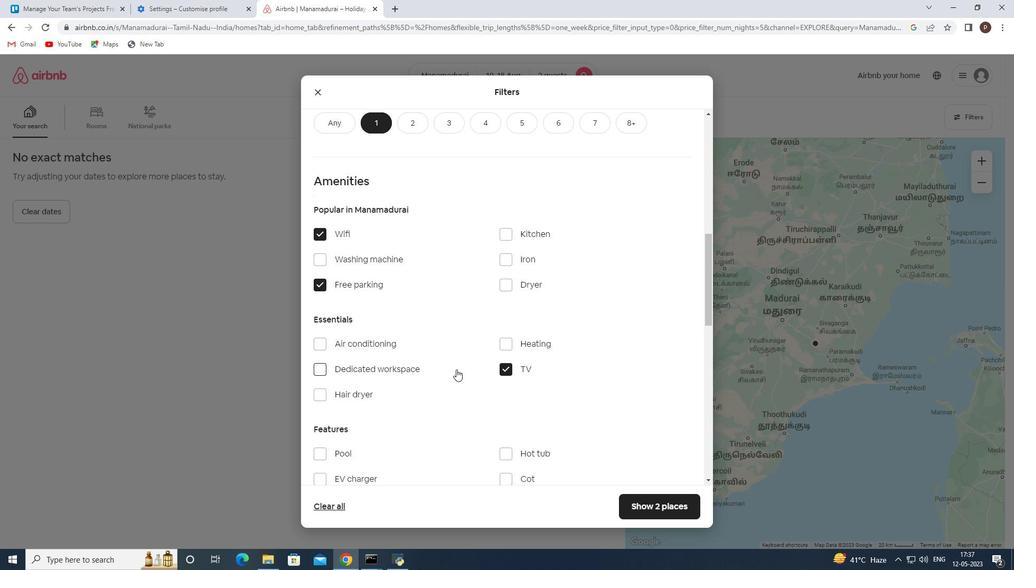 
Action: Mouse scrolled (456, 368) with delta (0, 0)
Screenshot: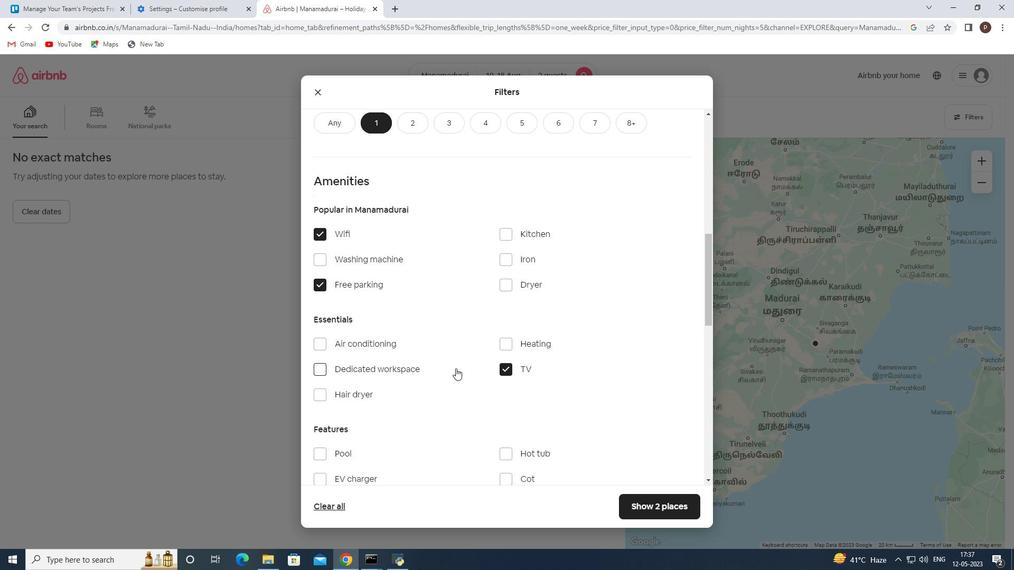 
Action: Mouse moved to (454, 359)
Screenshot: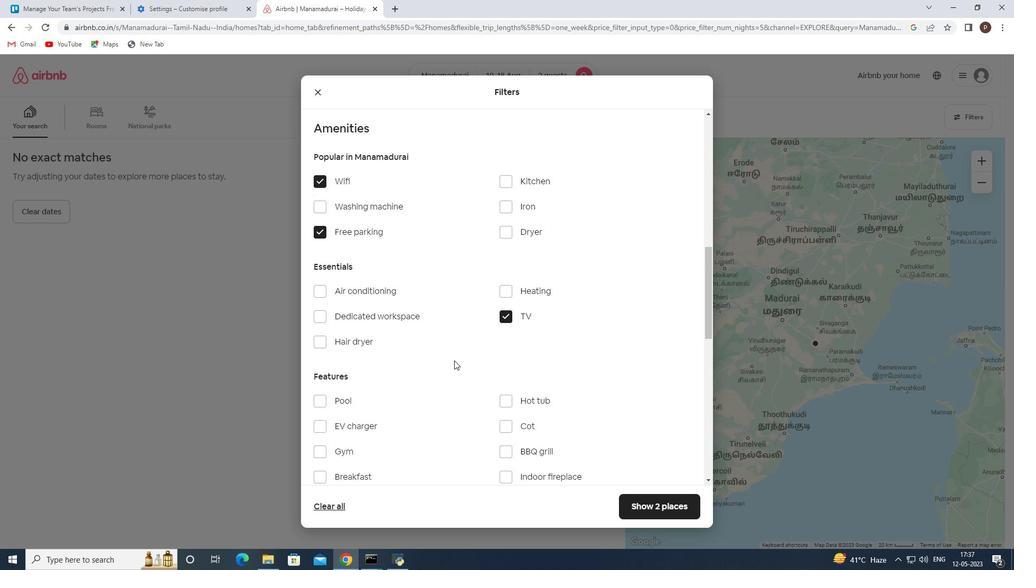 
Action: Mouse scrolled (454, 359) with delta (0, 0)
Screenshot: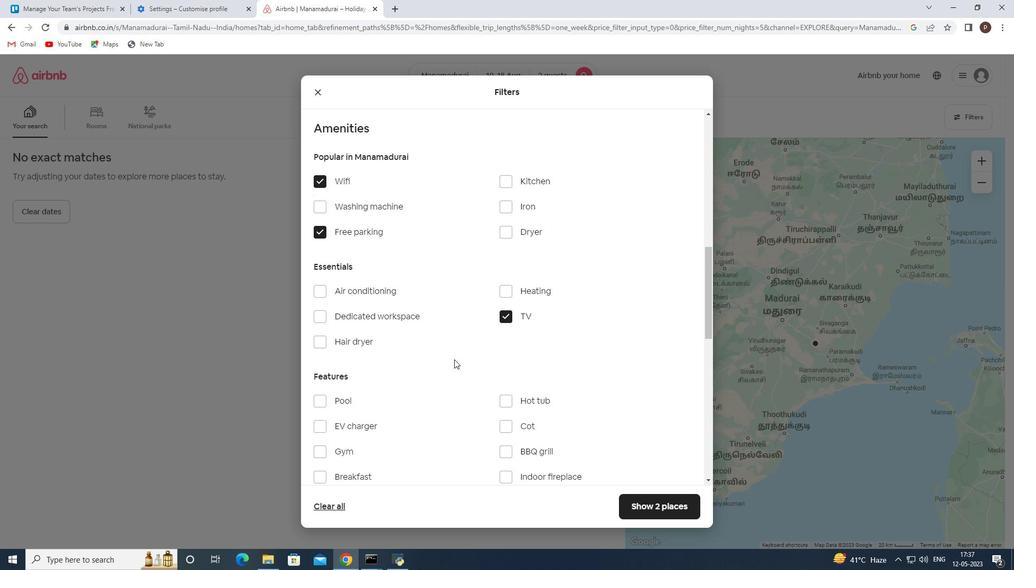 
Action: Mouse scrolled (454, 359) with delta (0, 0)
Screenshot: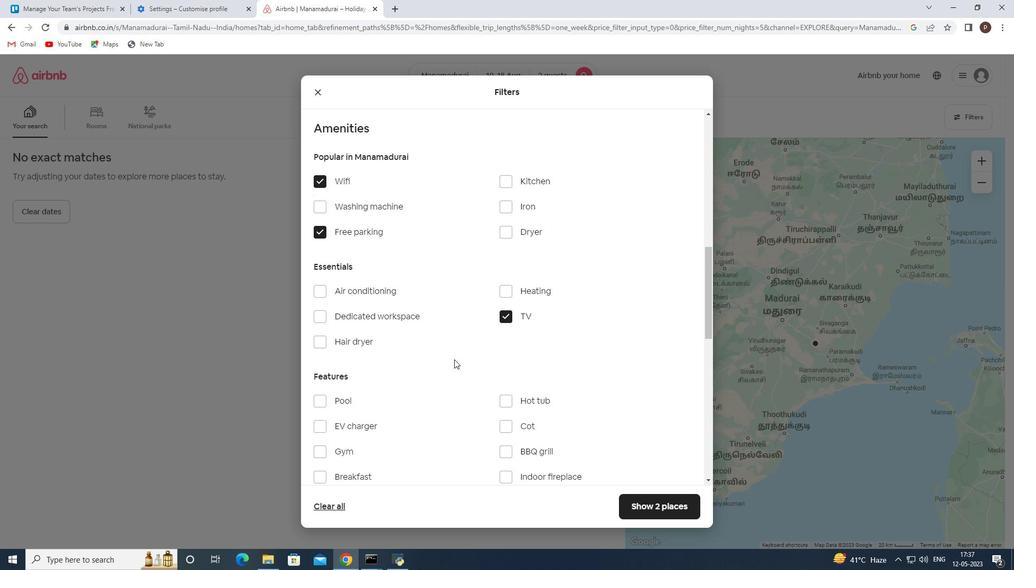 
Action: Mouse moved to (319, 346)
Screenshot: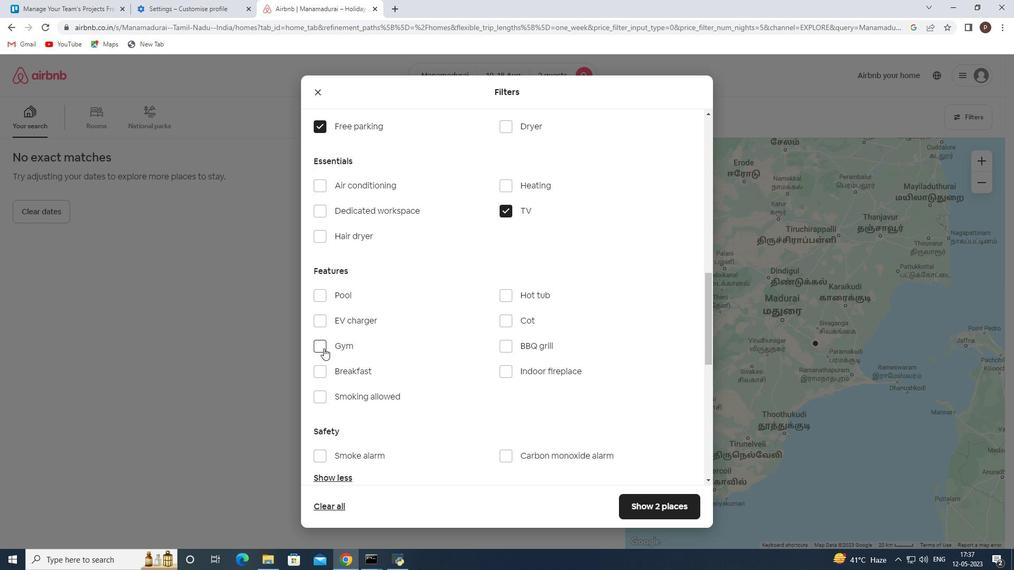 
Action: Mouse pressed left at (319, 346)
Screenshot: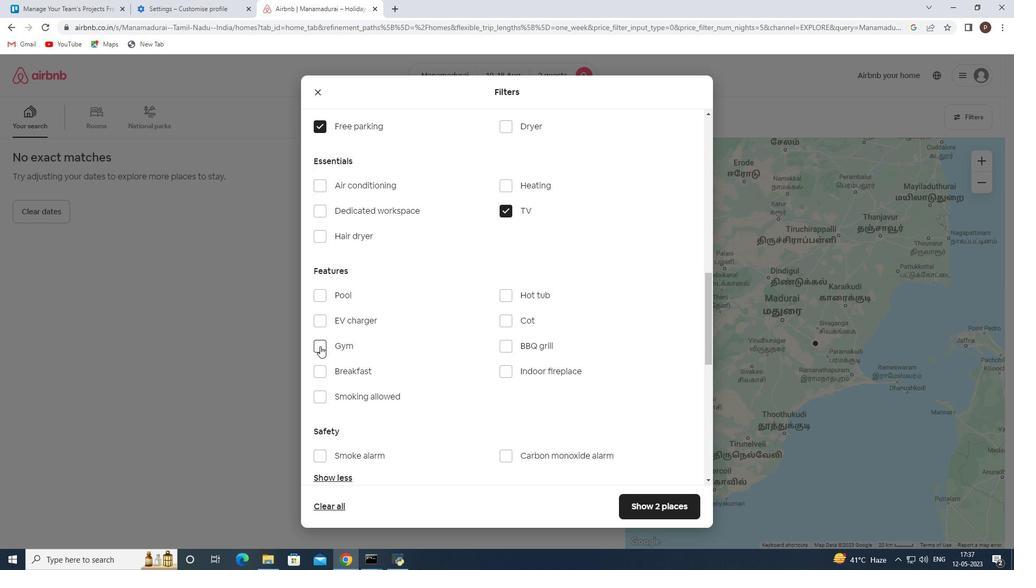
Action: Mouse moved to (320, 368)
Screenshot: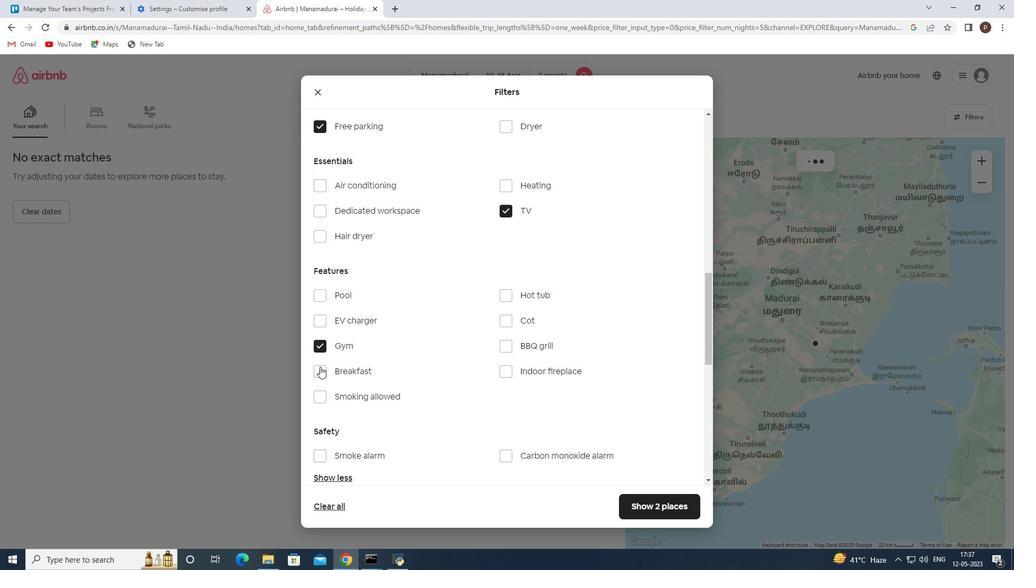 
Action: Mouse pressed left at (320, 368)
Screenshot: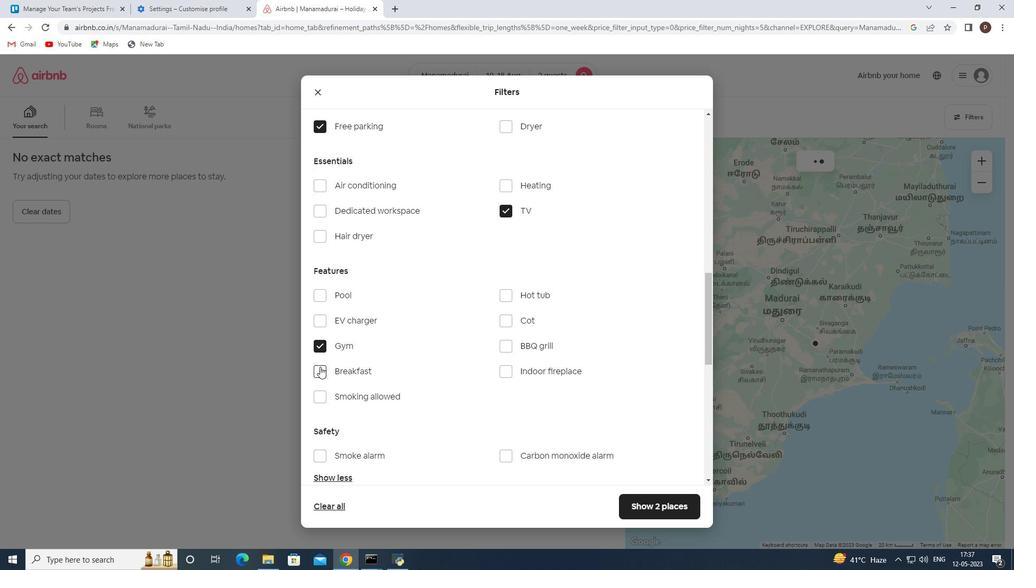 
Action: Mouse moved to (442, 358)
Screenshot: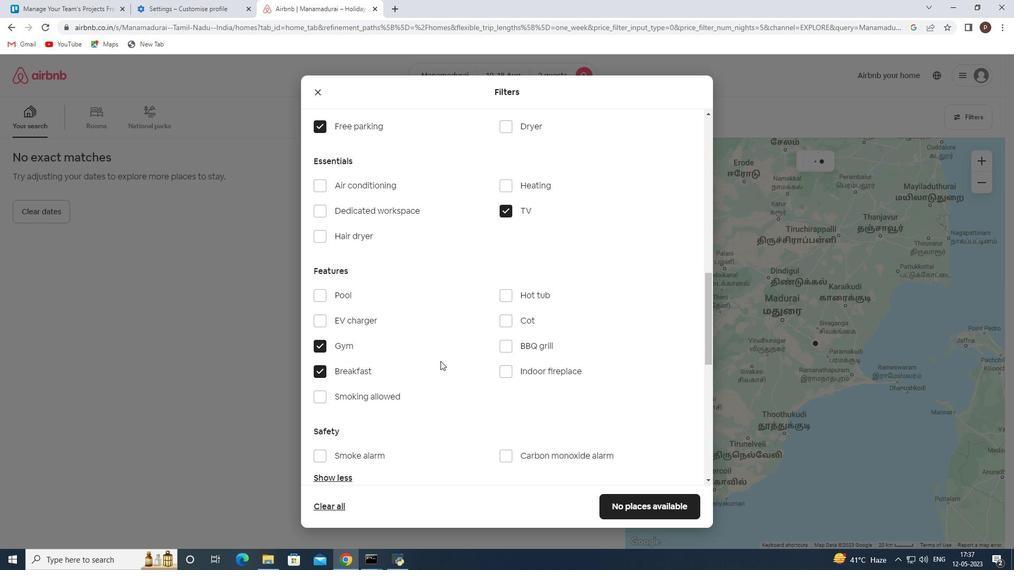 
Action: Mouse scrolled (442, 357) with delta (0, 0)
Screenshot: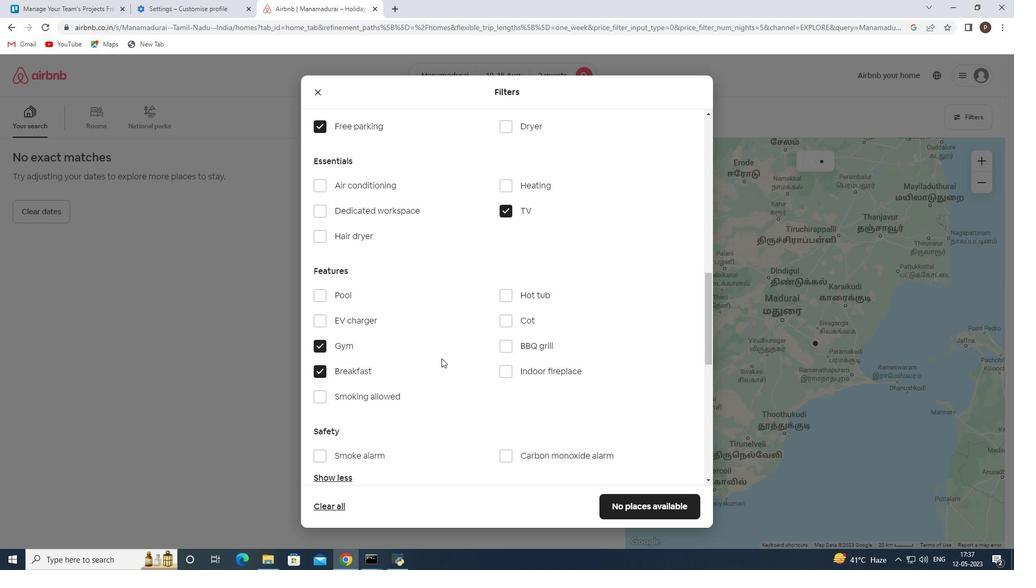 
Action: Mouse scrolled (442, 357) with delta (0, 0)
Screenshot: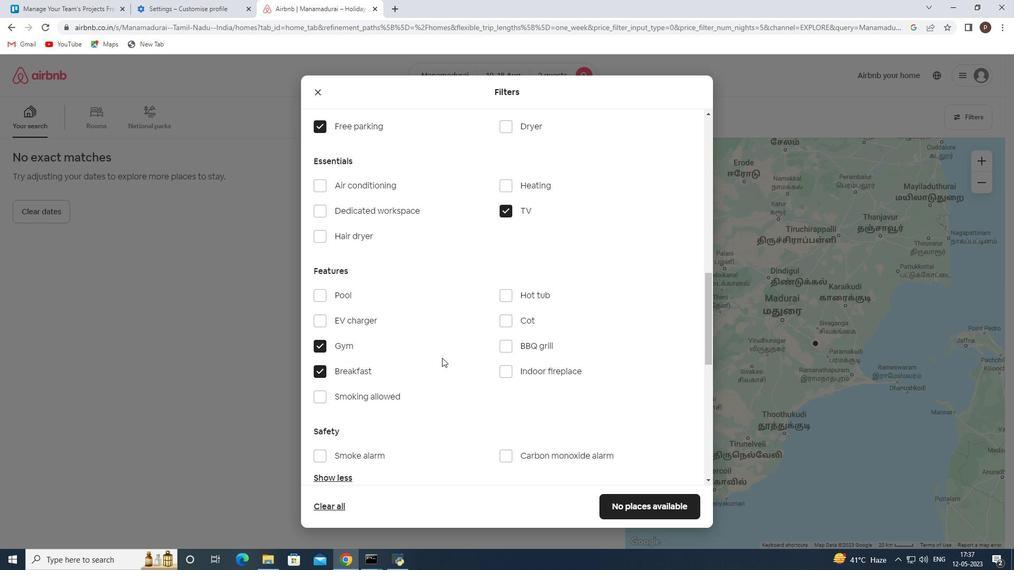 
Action: Mouse moved to (441, 357)
Screenshot: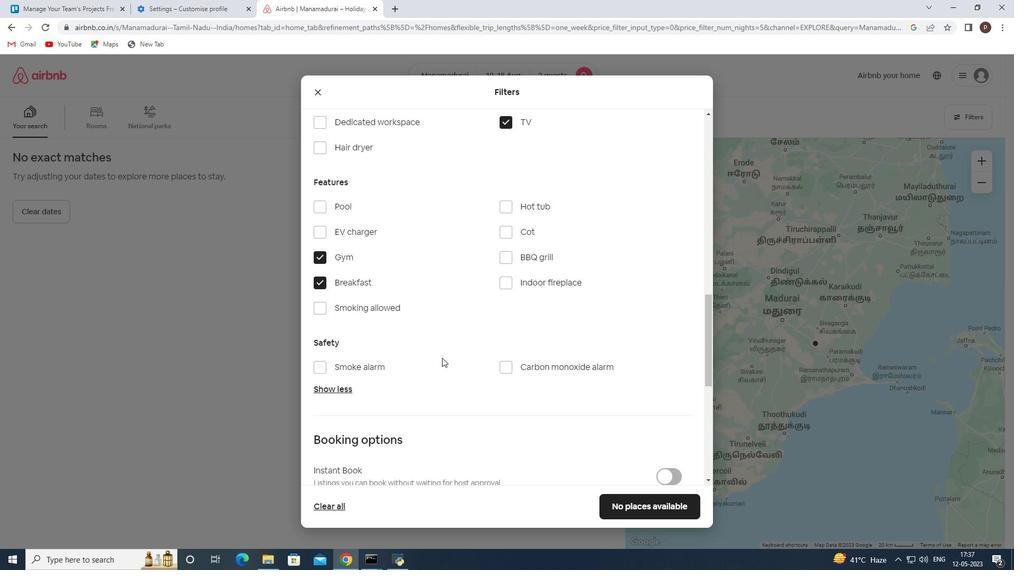 
Action: Mouse scrolled (441, 356) with delta (0, 0)
Screenshot: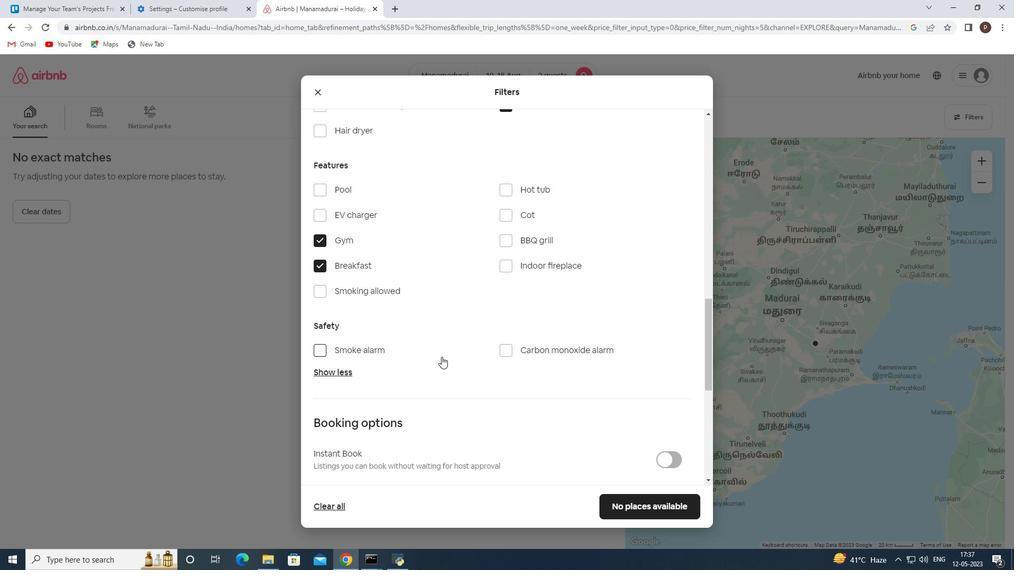 
Action: Mouse scrolled (441, 356) with delta (0, 0)
Screenshot: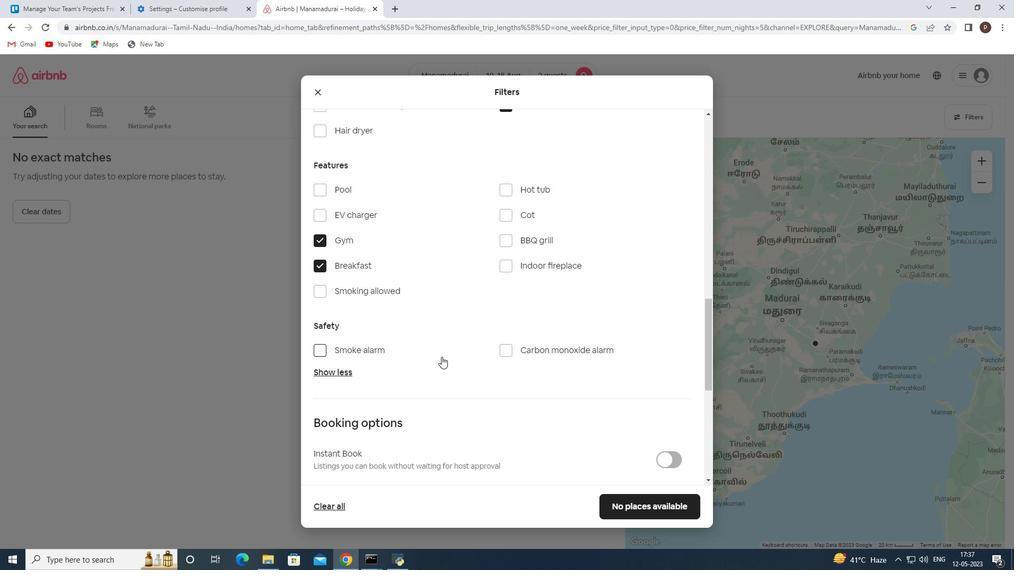 
Action: Mouse moved to (666, 386)
Screenshot: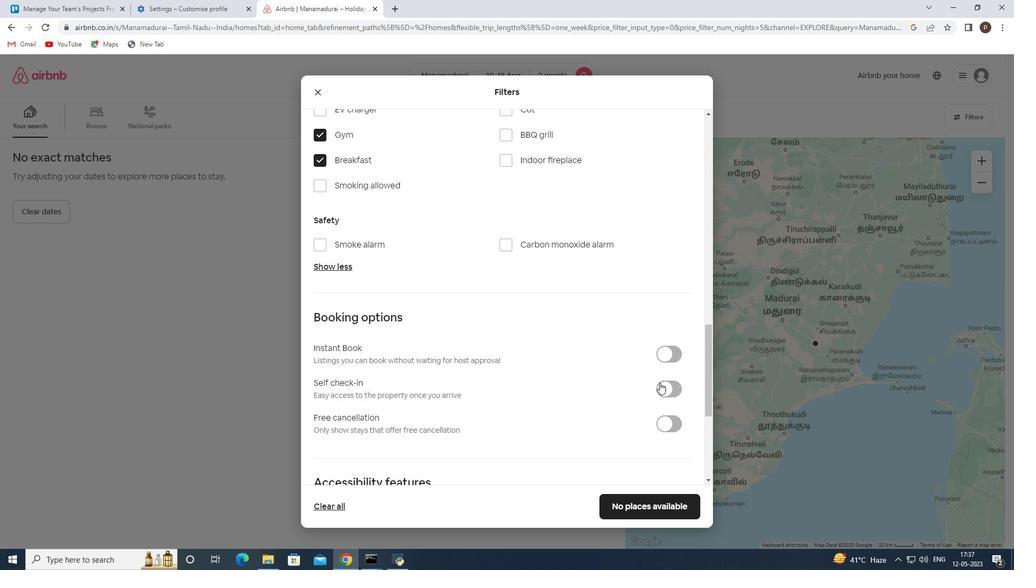 
Action: Mouse pressed left at (666, 386)
Screenshot: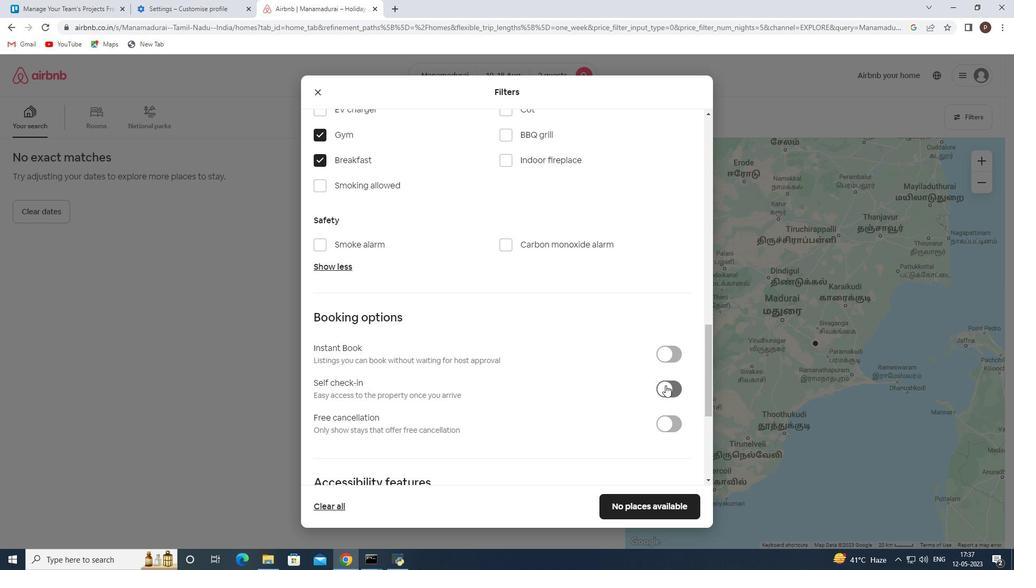 
Action: Mouse moved to (536, 369)
Screenshot: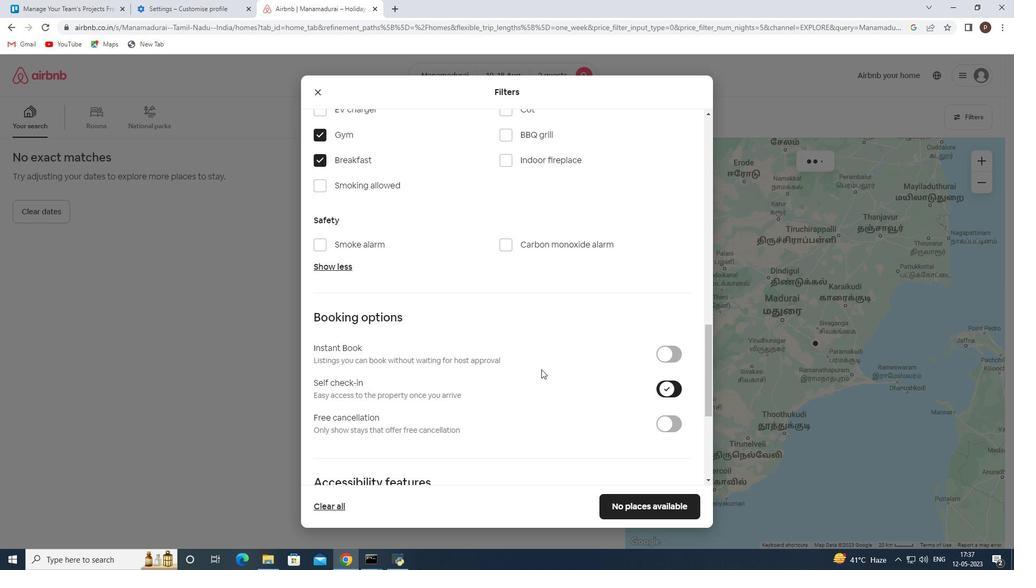 
Action: Mouse scrolled (536, 369) with delta (0, 0)
Screenshot: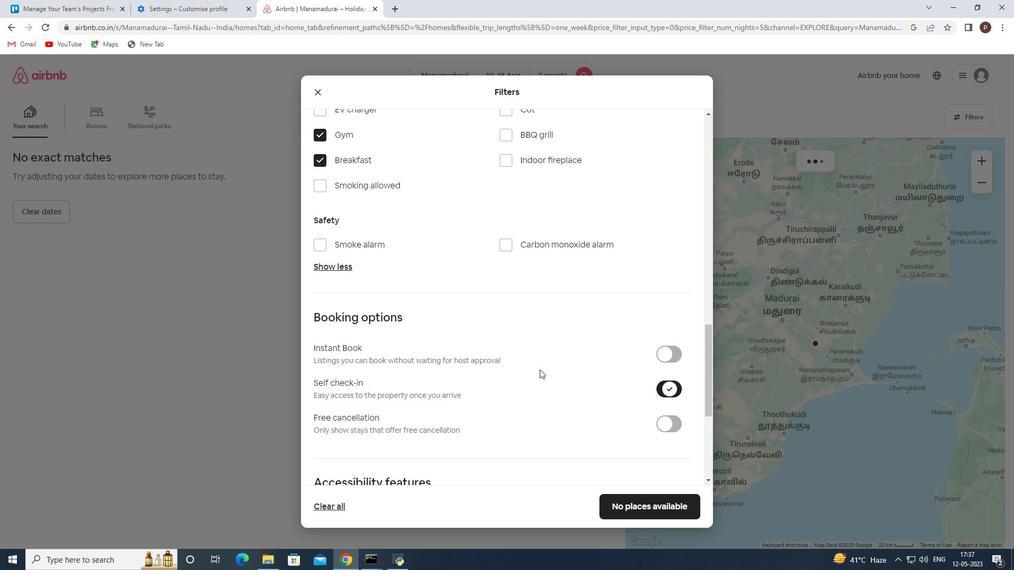 
Action: Mouse scrolled (536, 369) with delta (0, 0)
Screenshot: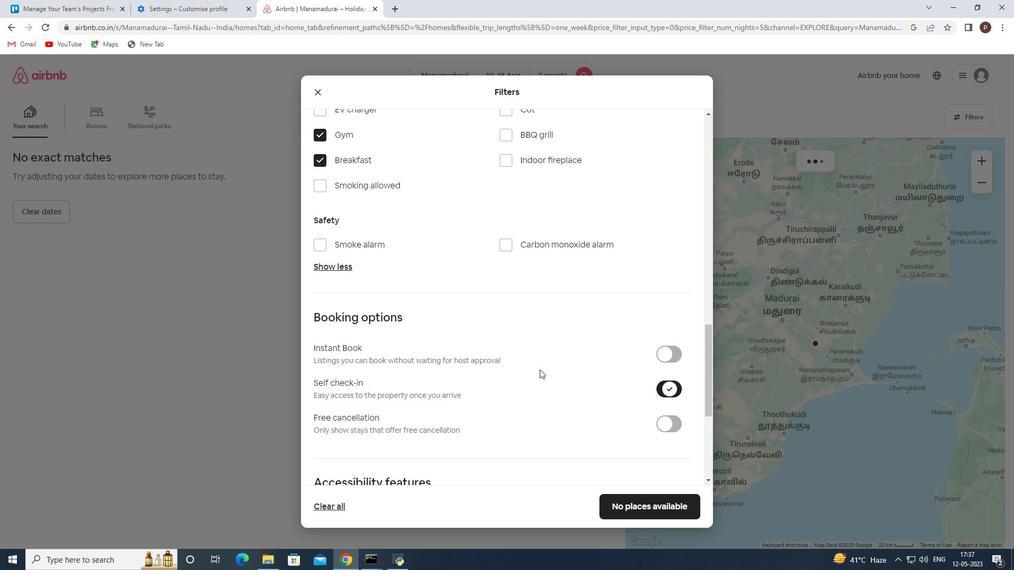 
Action: Mouse scrolled (536, 369) with delta (0, 0)
Screenshot: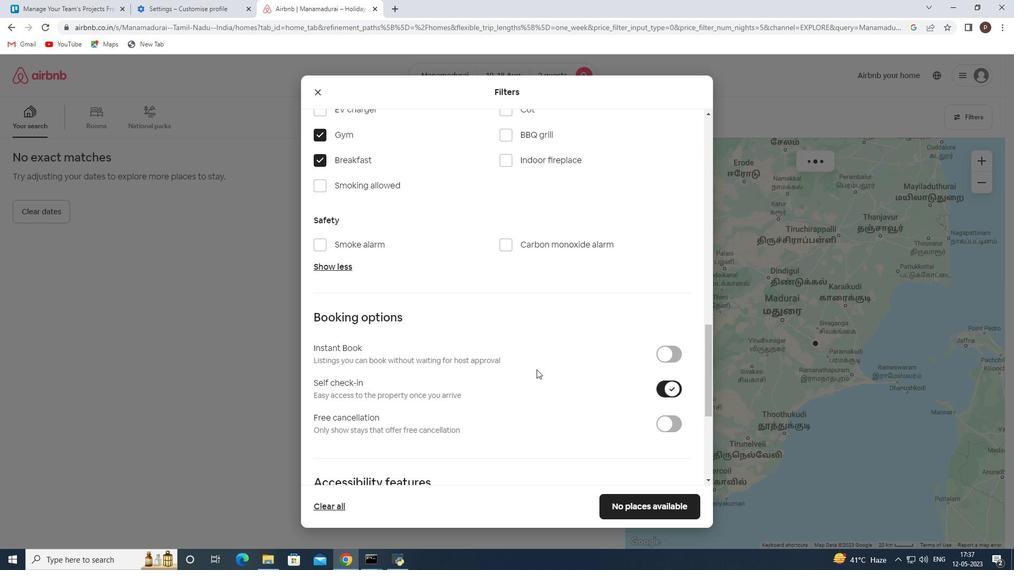 
Action: Mouse scrolled (536, 369) with delta (0, 0)
Screenshot: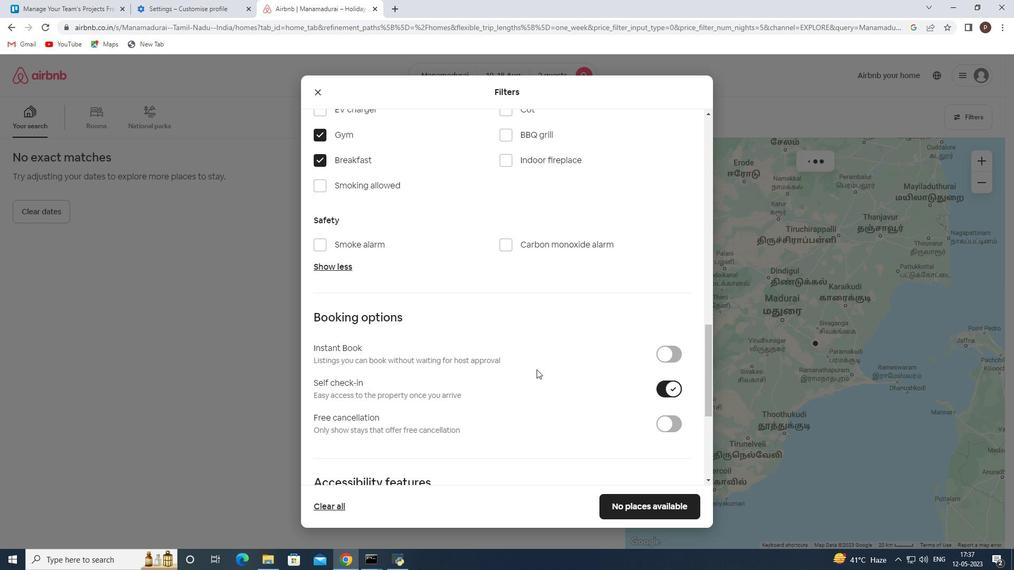
Action: Mouse moved to (472, 359)
Screenshot: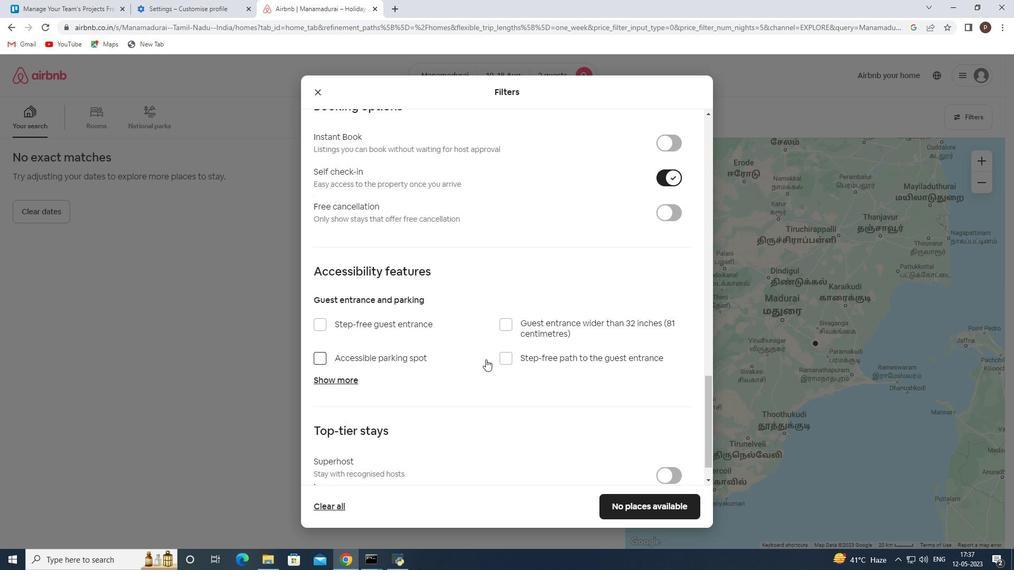 
Action: Mouse scrolled (472, 358) with delta (0, 0)
Screenshot: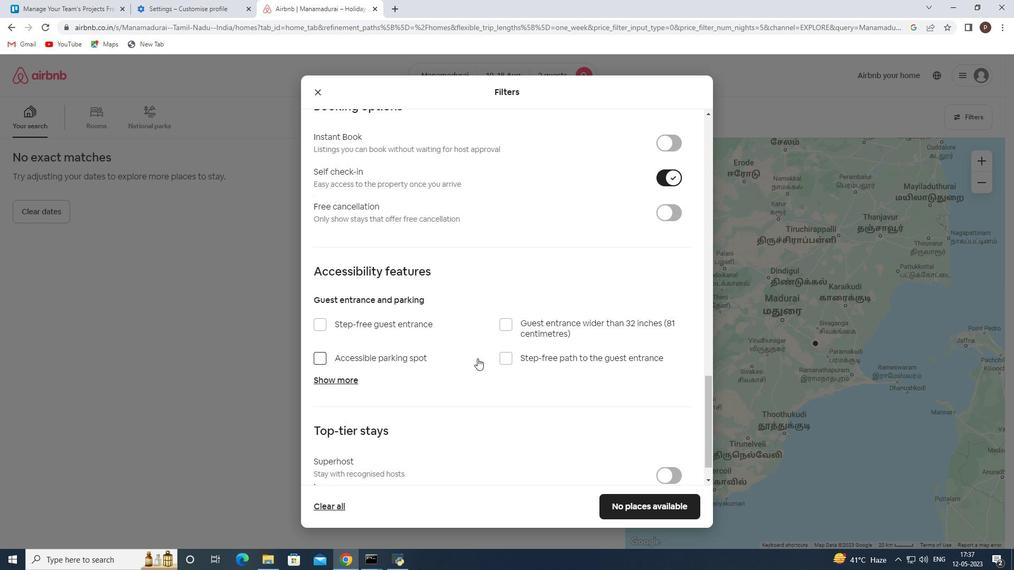 
Action: Mouse moved to (470, 359)
Screenshot: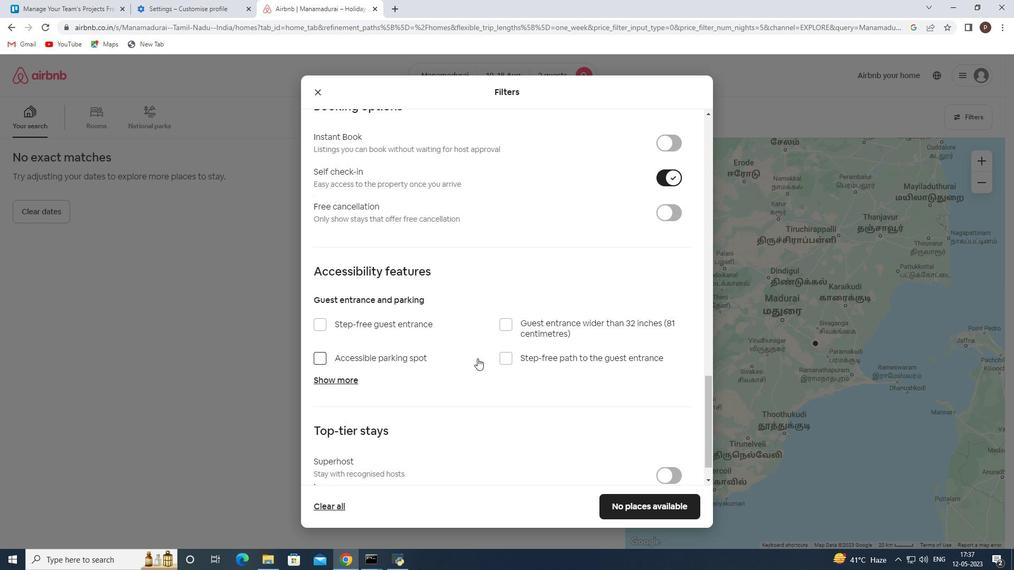 
Action: Mouse scrolled (470, 359) with delta (0, 0)
Screenshot: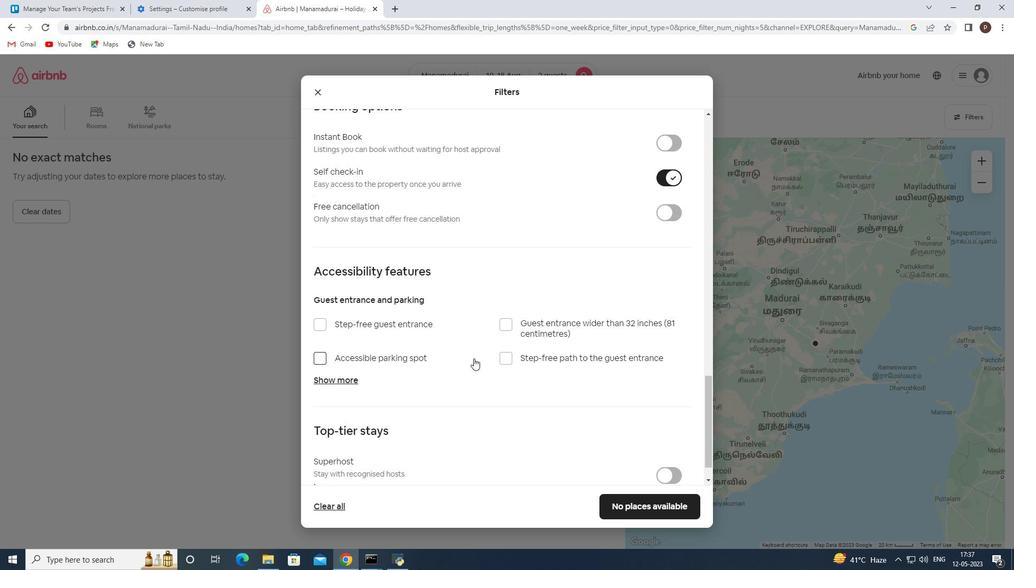 
Action: Mouse moved to (469, 360)
Screenshot: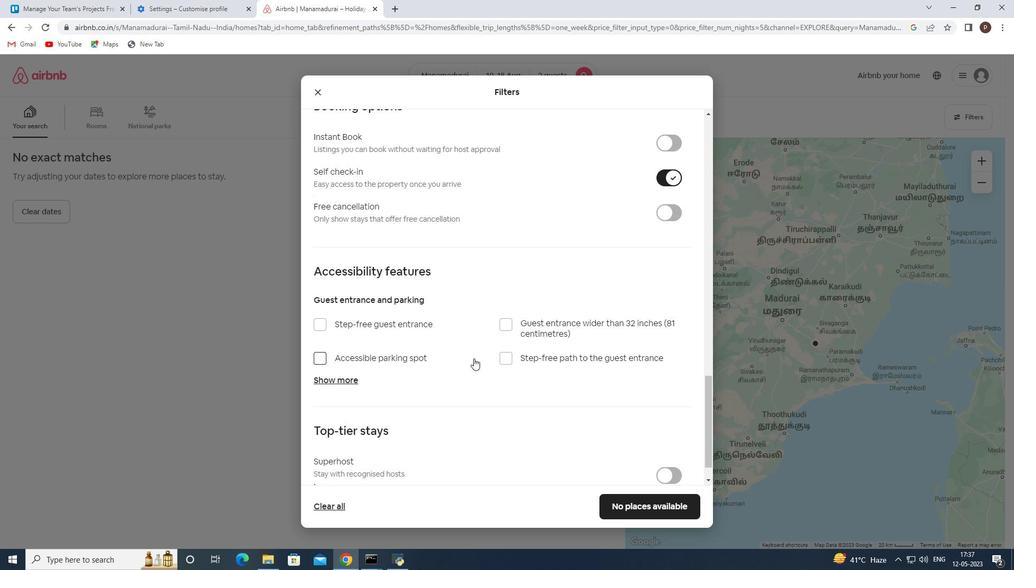 
Action: Mouse scrolled (469, 359) with delta (0, 0)
Screenshot: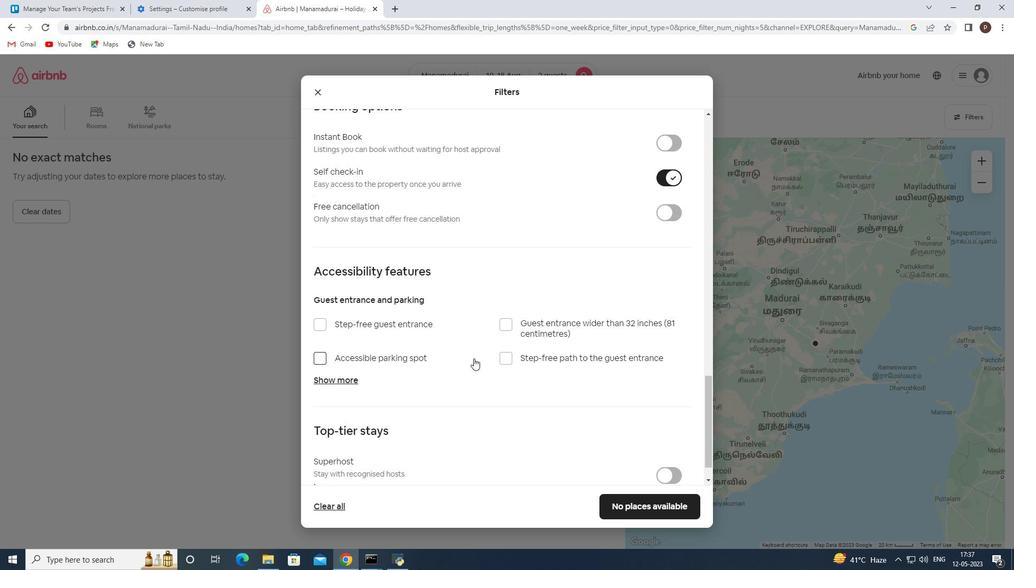 
Action: Mouse moved to (469, 360)
Screenshot: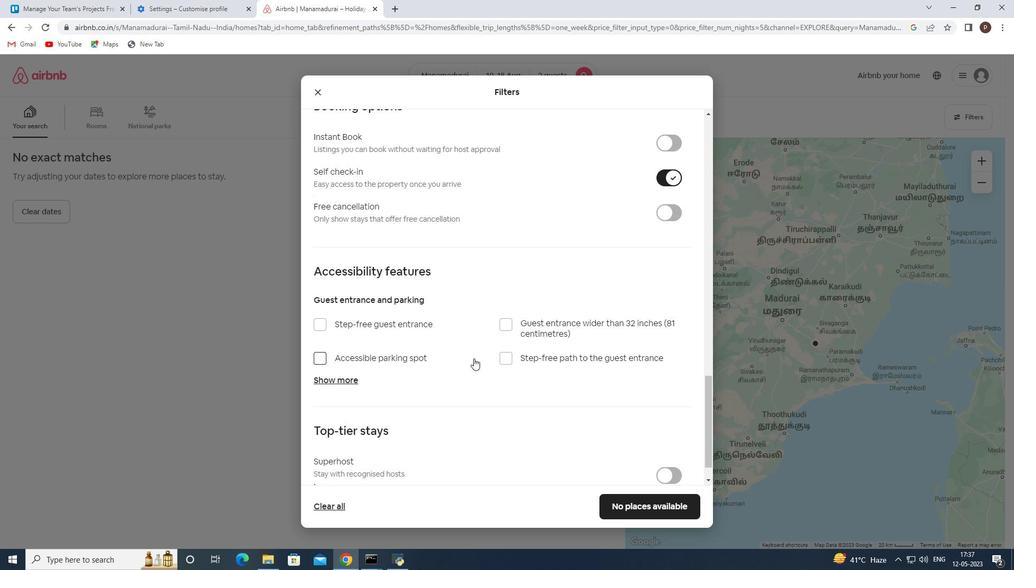 
Action: Mouse scrolled (469, 359) with delta (0, 0)
Screenshot: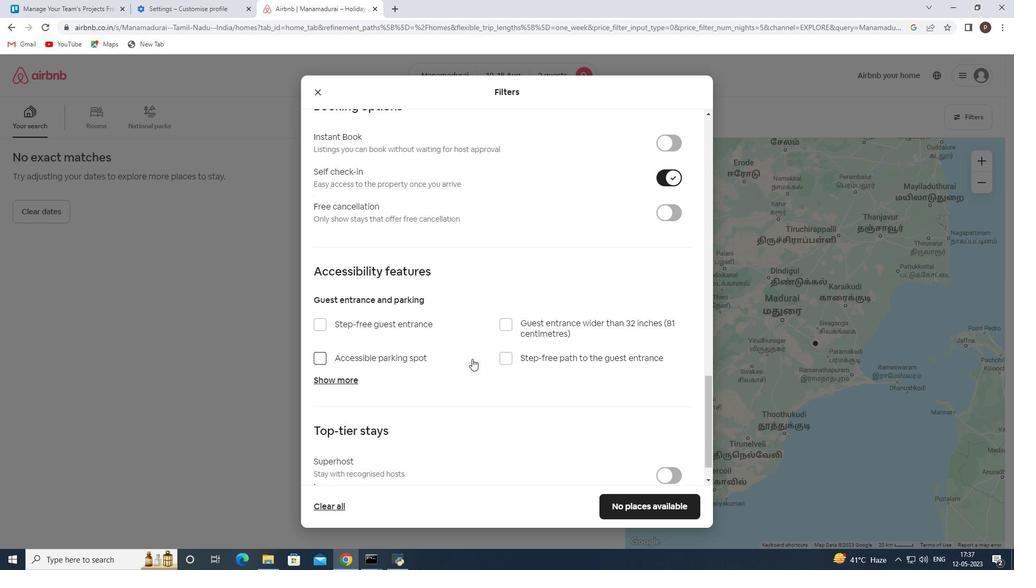 
Action: Mouse moved to (578, 459)
Screenshot: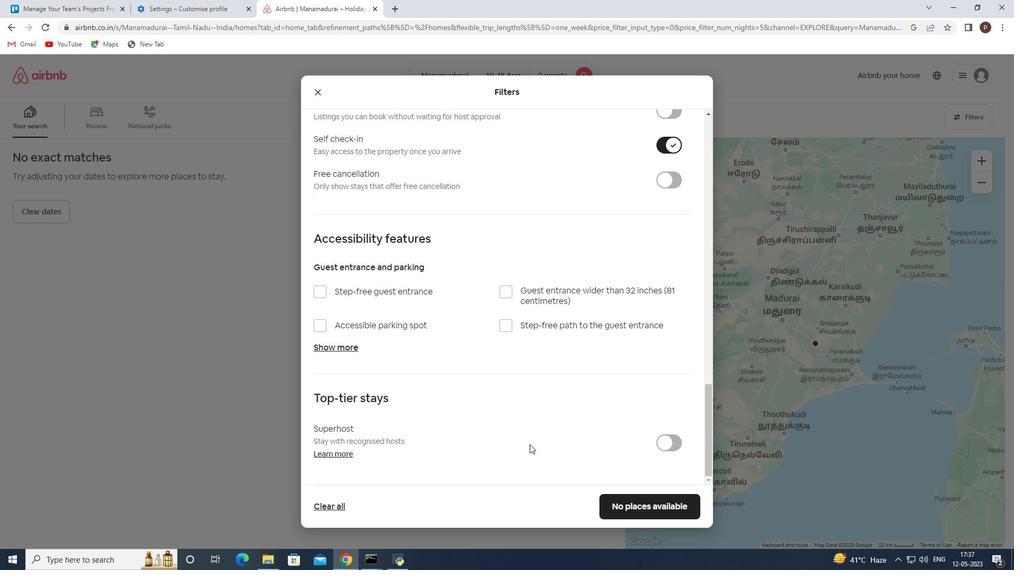 
Action: Mouse scrolled (578, 458) with delta (0, 0)
Screenshot: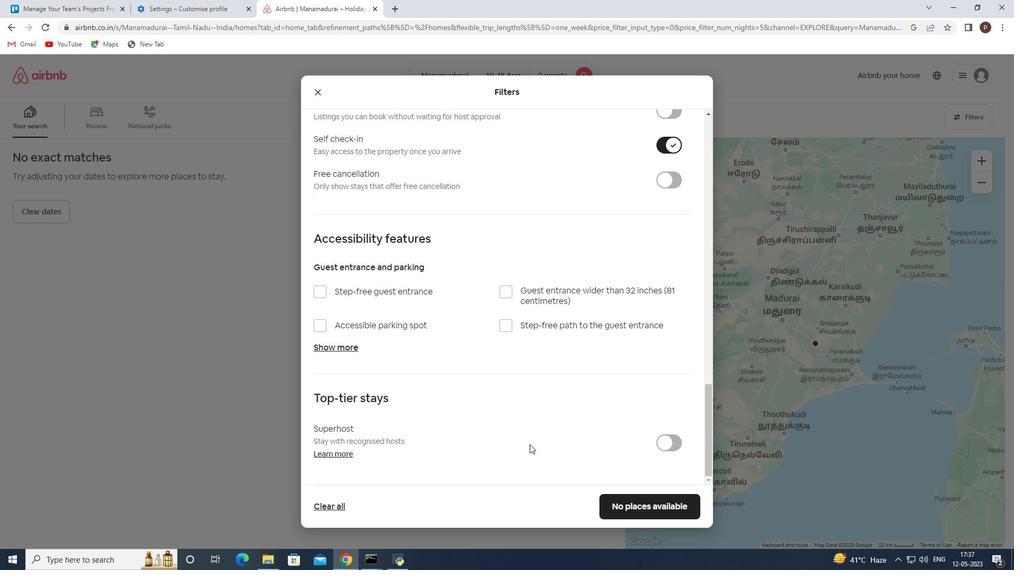 
Action: Mouse moved to (588, 463)
Screenshot: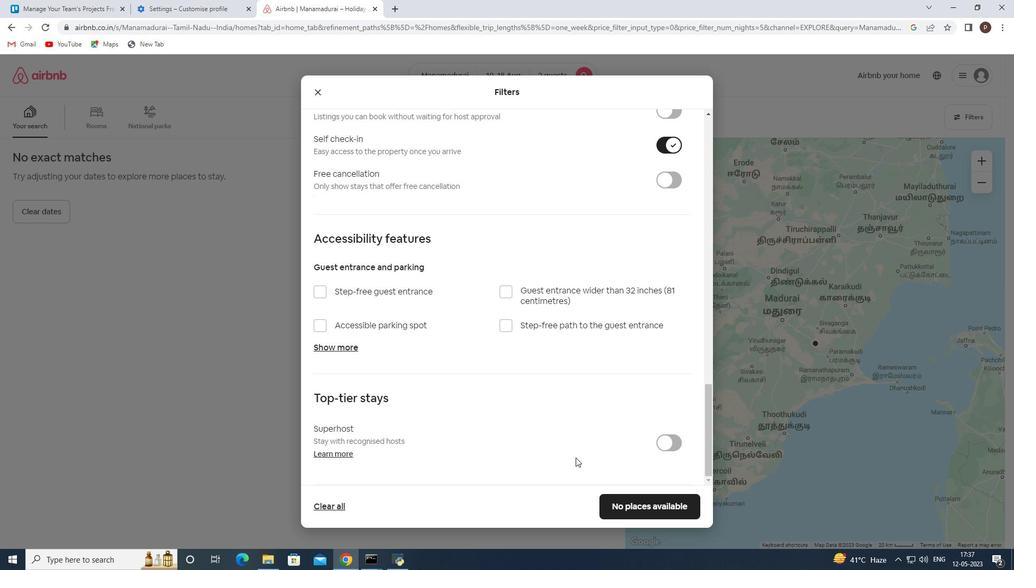 
Action: Mouse scrolled (588, 462) with delta (0, 0)
Screenshot: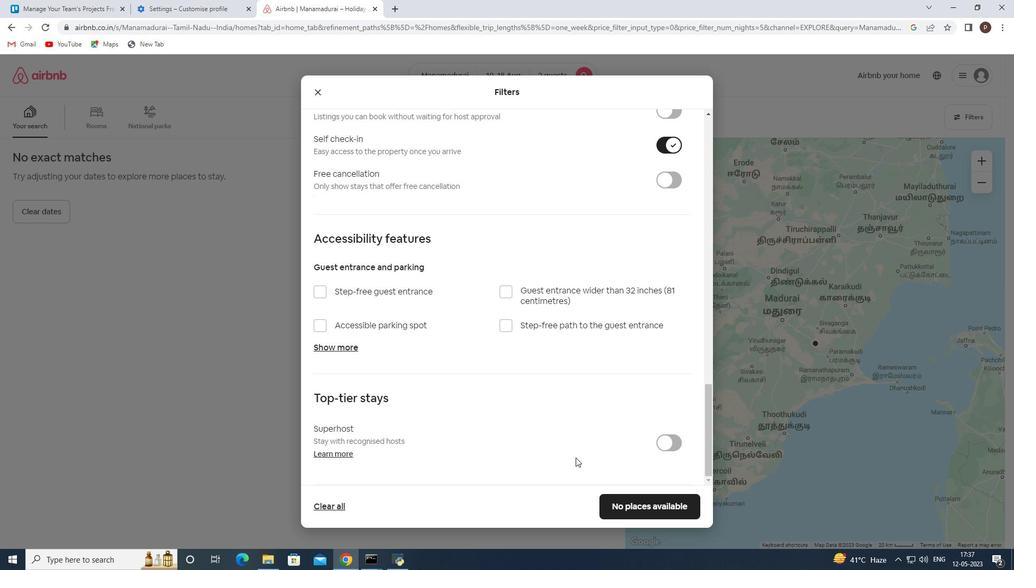 
Action: Mouse moved to (631, 499)
Screenshot: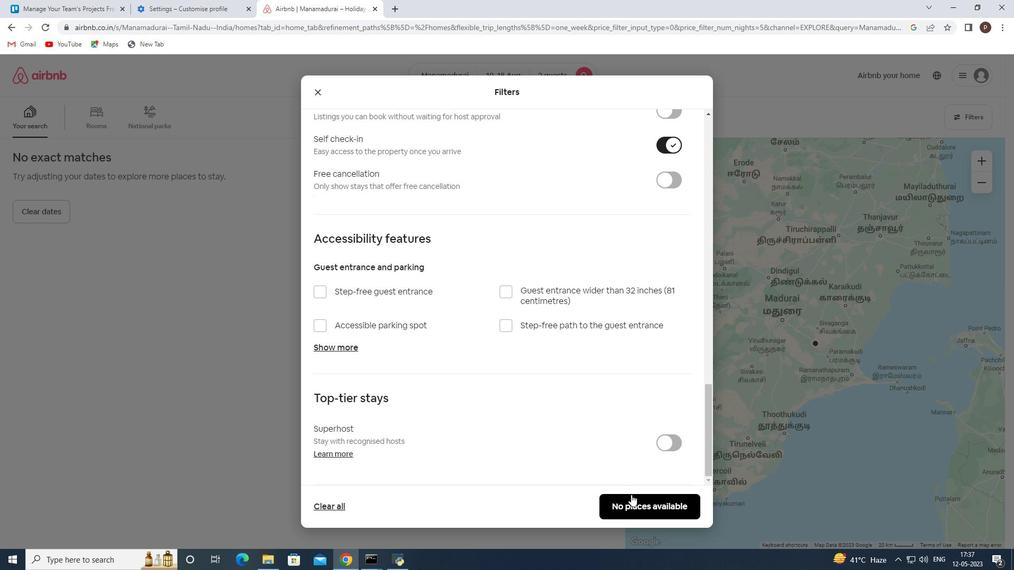 
Action: Mouse pressed left at (631, 499)
Screenshot: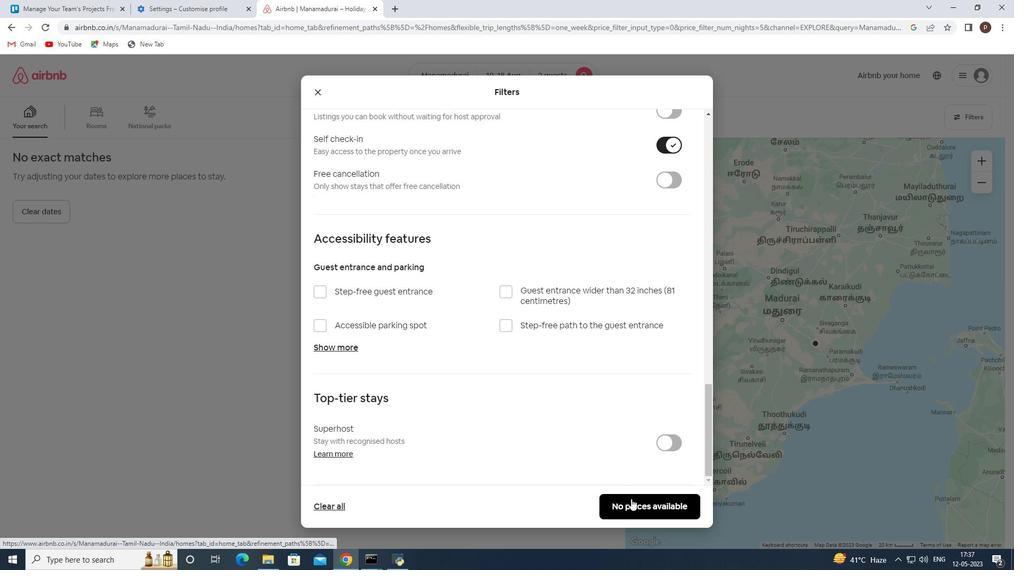 
